 Task: Research Airbnb options in Gevgelija, Macedonia from 8th November, 2023 to 19th November, 2023 for 1 adult. Place can be shared room with 1  bedroom having 1 bed and 1 bathroom. Property type can be hotel. Amenities needed are: washing machine. Look for 4 properties as per requirement.
Action: Mouse moved to (486, 72)
Screenshot: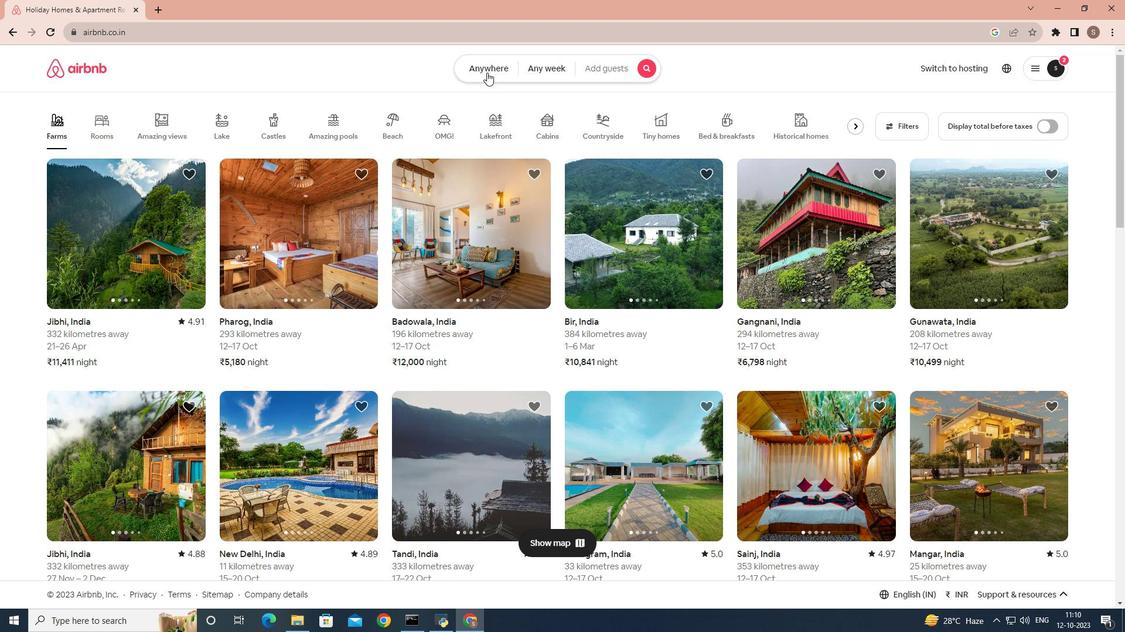 
Action: Mouse pressed left at (486, 72)
Screenshot: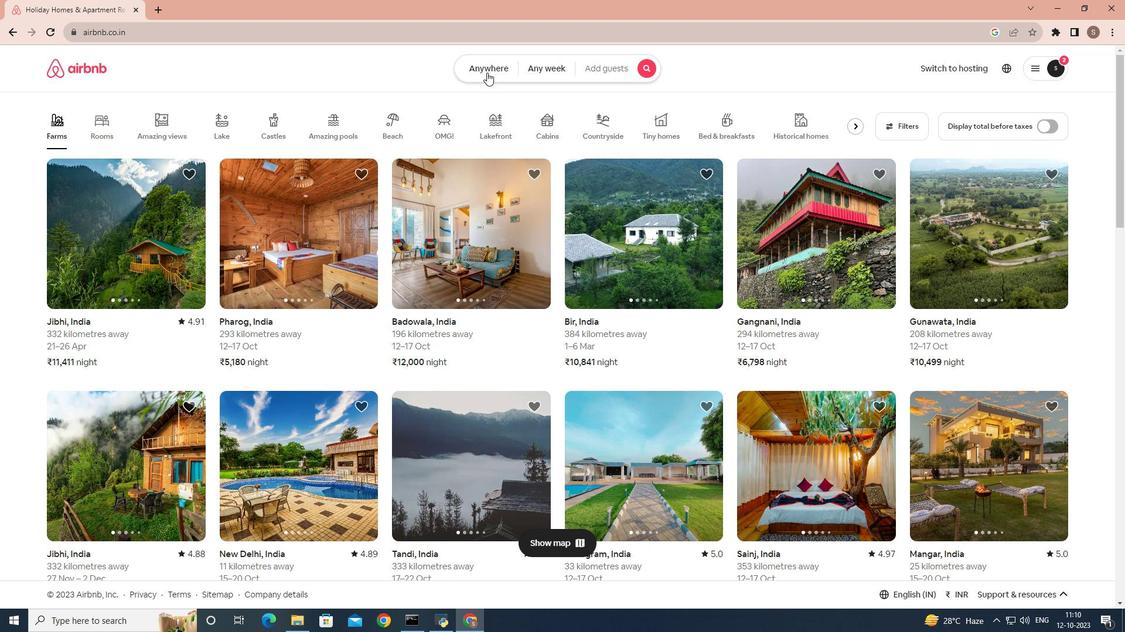
Action: Mouse moved to (370, 109)
Screenshot: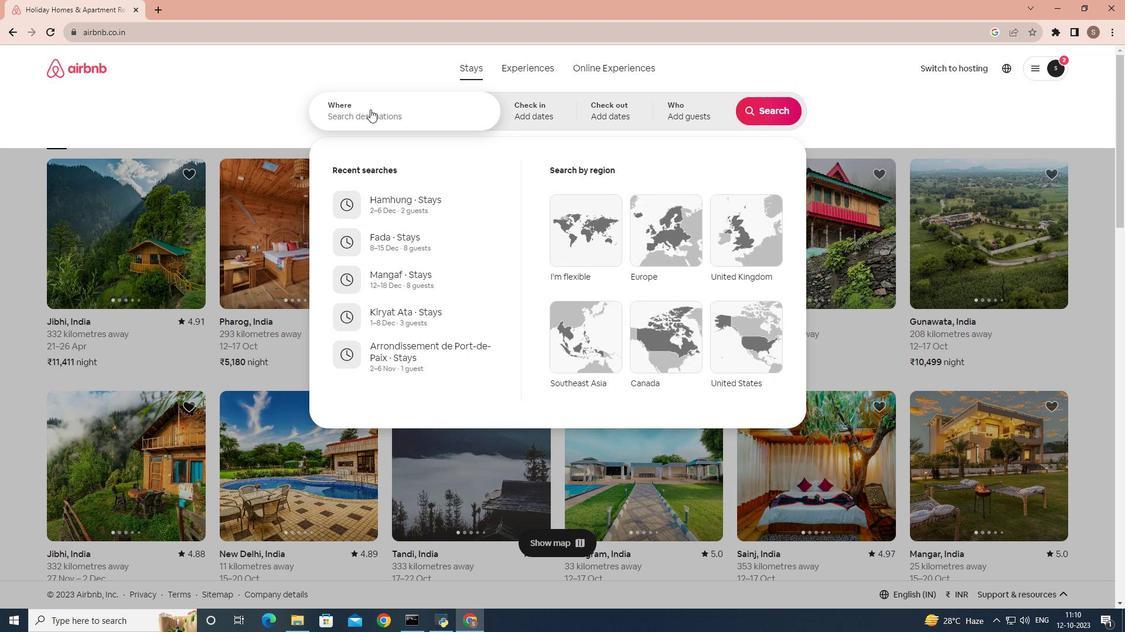 
Action: Mouse pressed left at (370, 109)
Screenshot: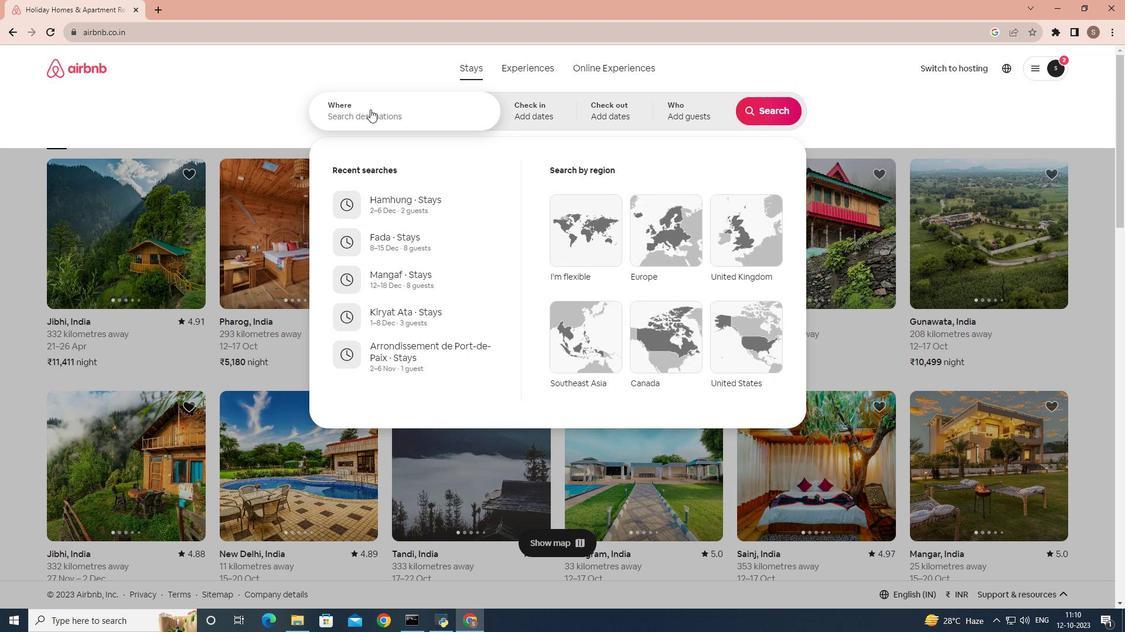 
Action: Mouse moved to (368, 110)
Screenshot: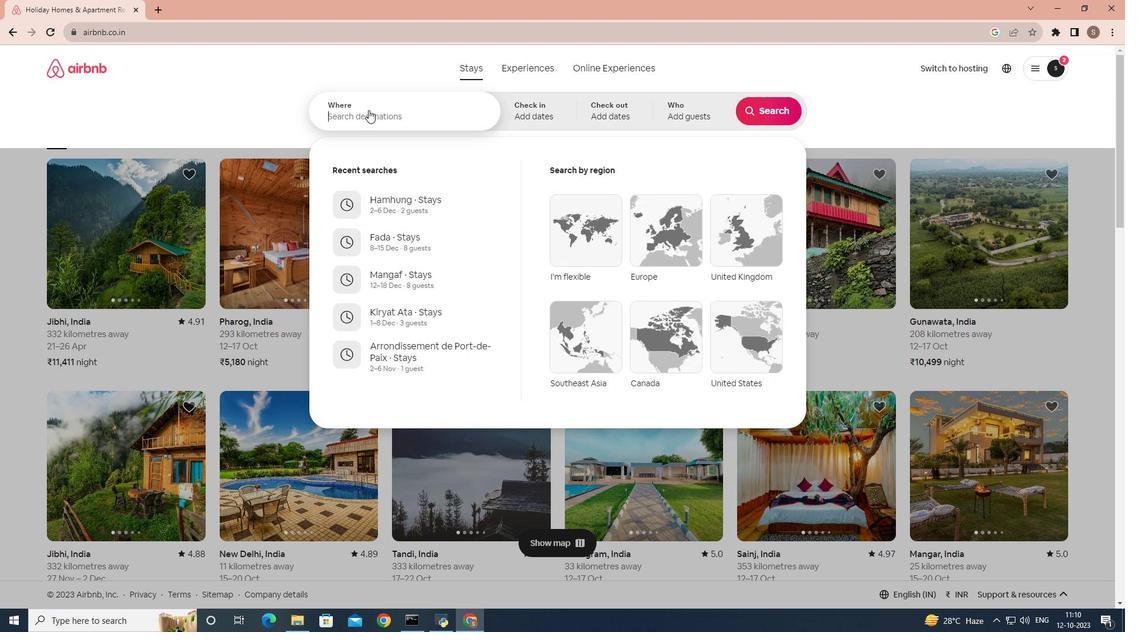 
Action: Key pressed gevgilija
Screenshot: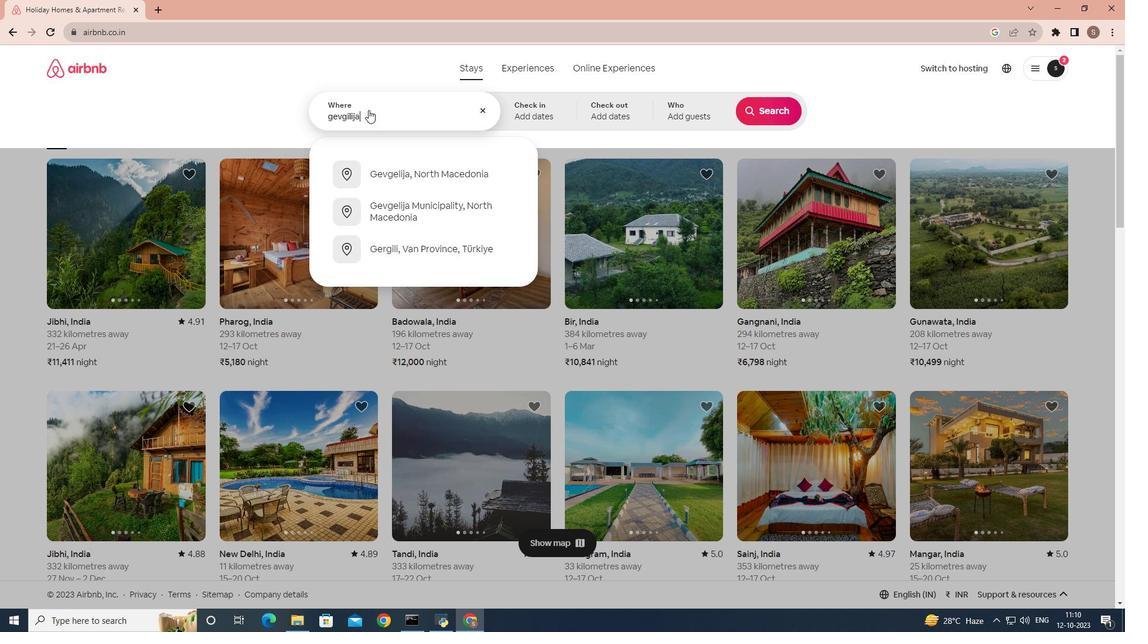 
Action: Mouse moved to (408, 176)
Screenshot: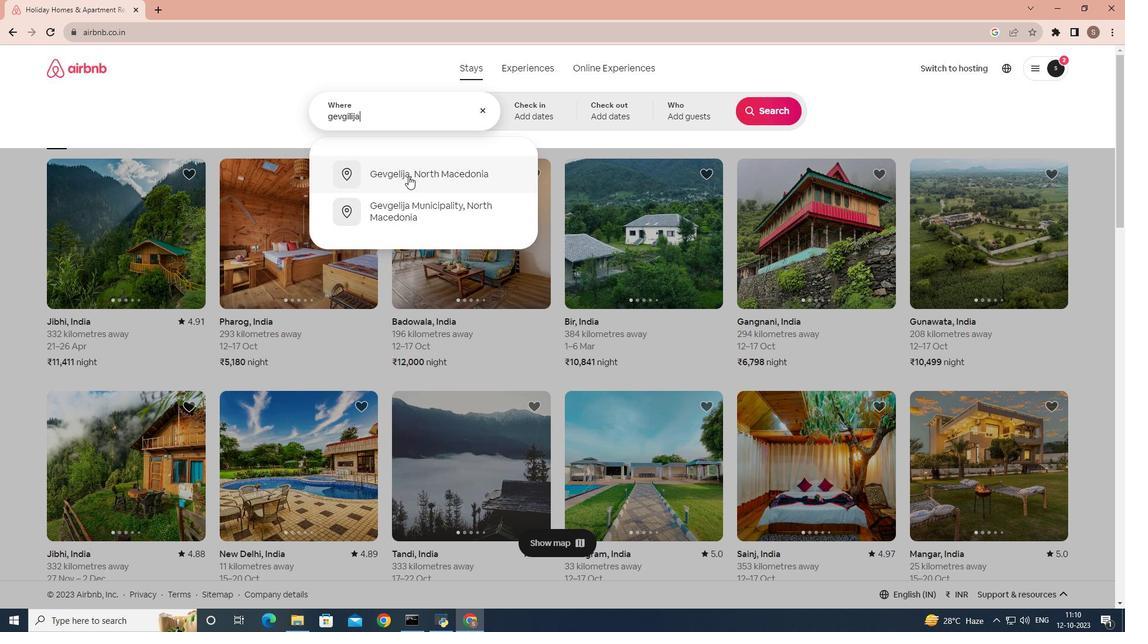 
Action: Mouse pressed left at (408, 176)
Screenshot: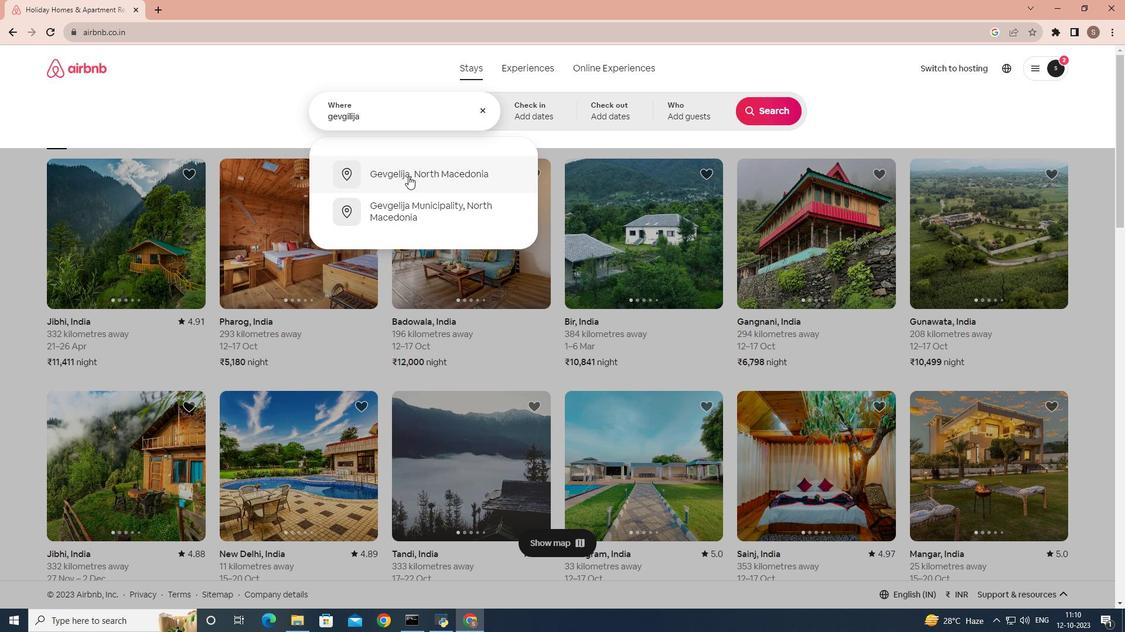 
Action: Mouse moved to (673, 286)
Screenshot: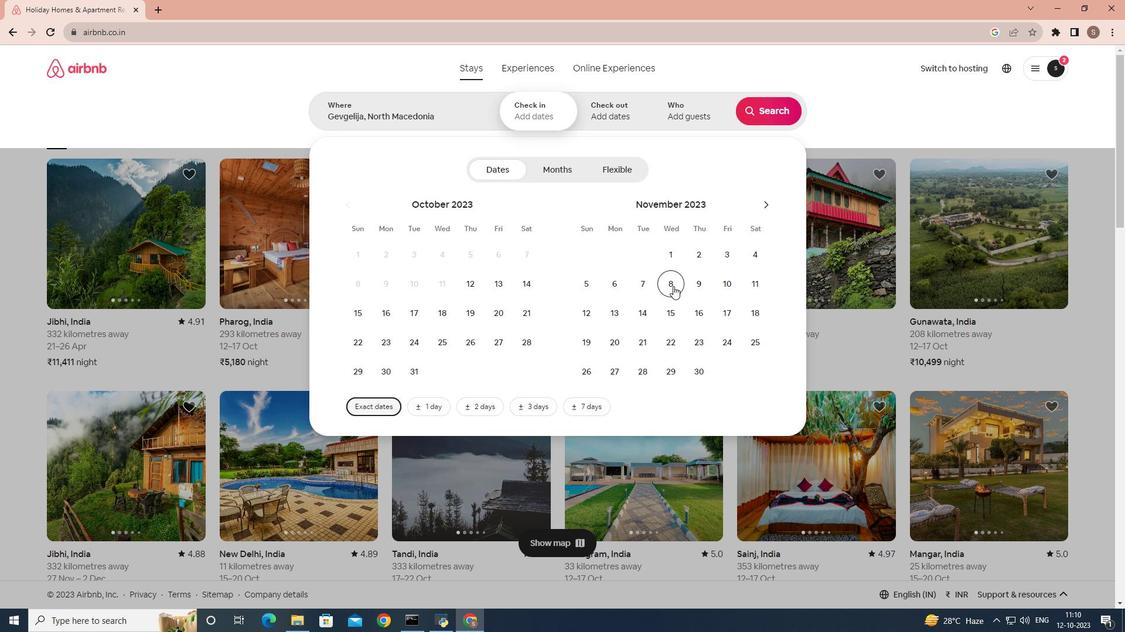 
Action: Mouse pressed left at (673, 286)
Screenshot: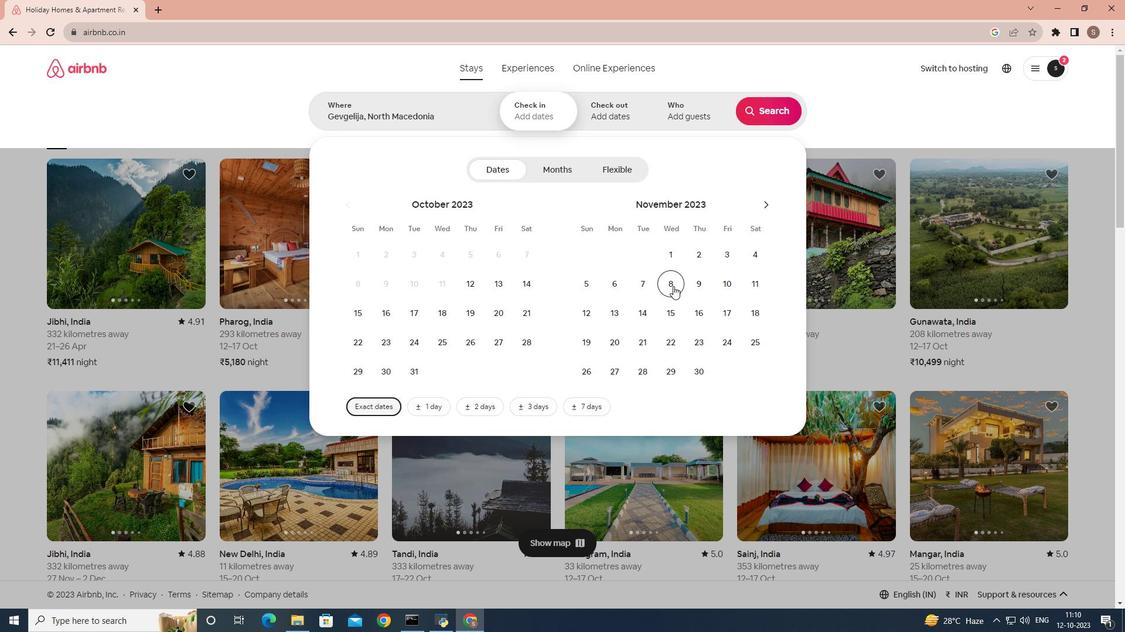 
Action: Mouse moved to (595, 345)
Screenshot: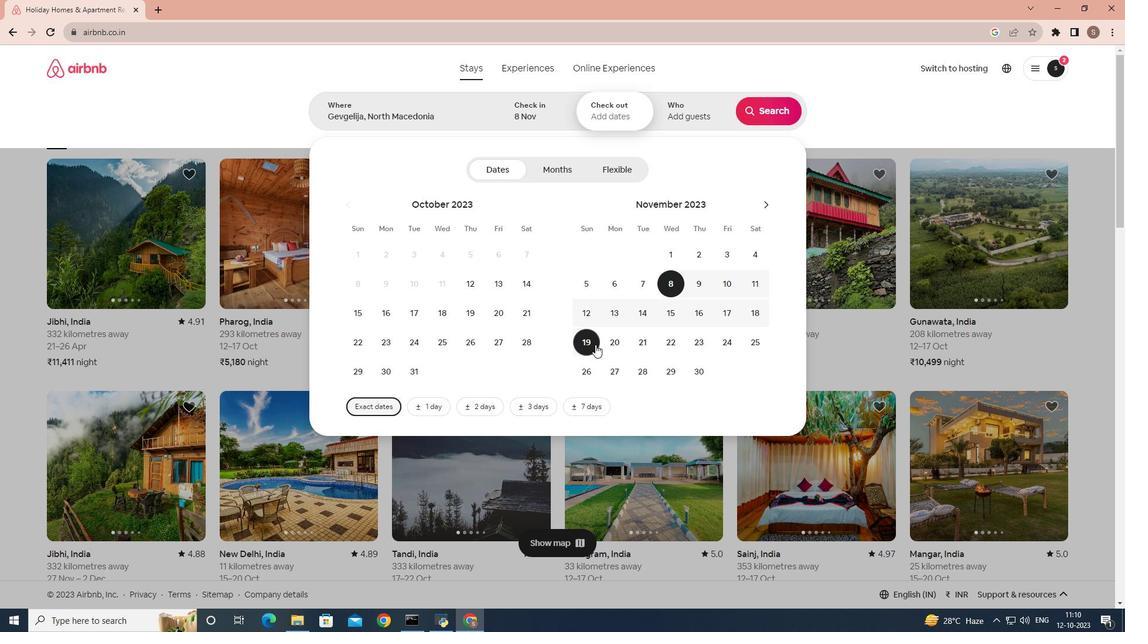 
Action: Mouse pressed left at (595, 345)
Screenshot: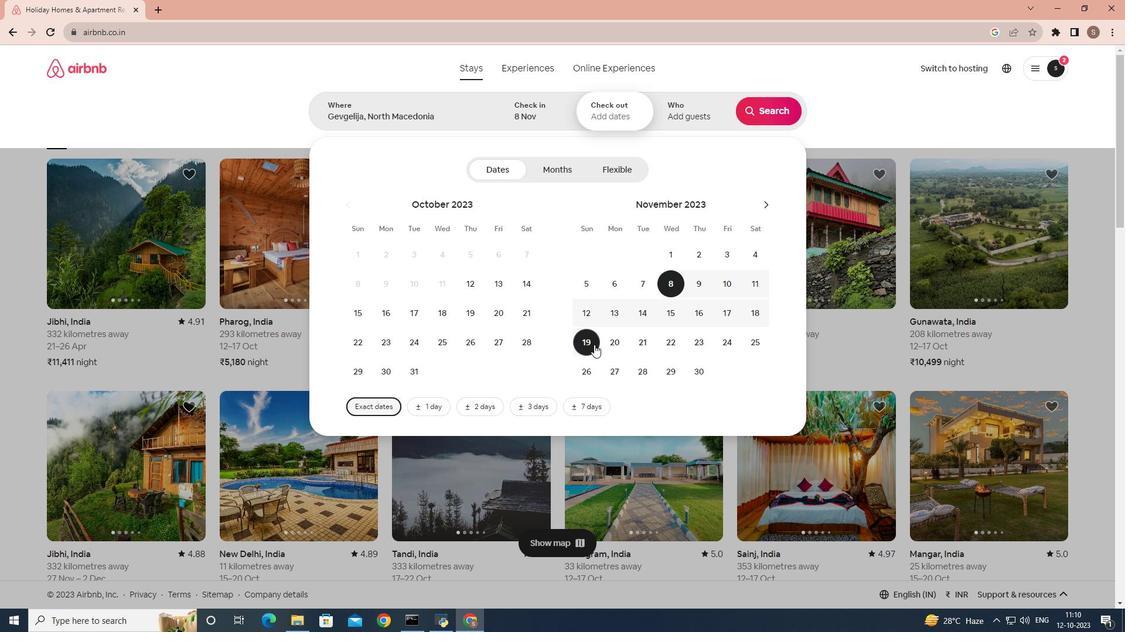 
Action: Mouse moved to (697, 113)
Screenshot: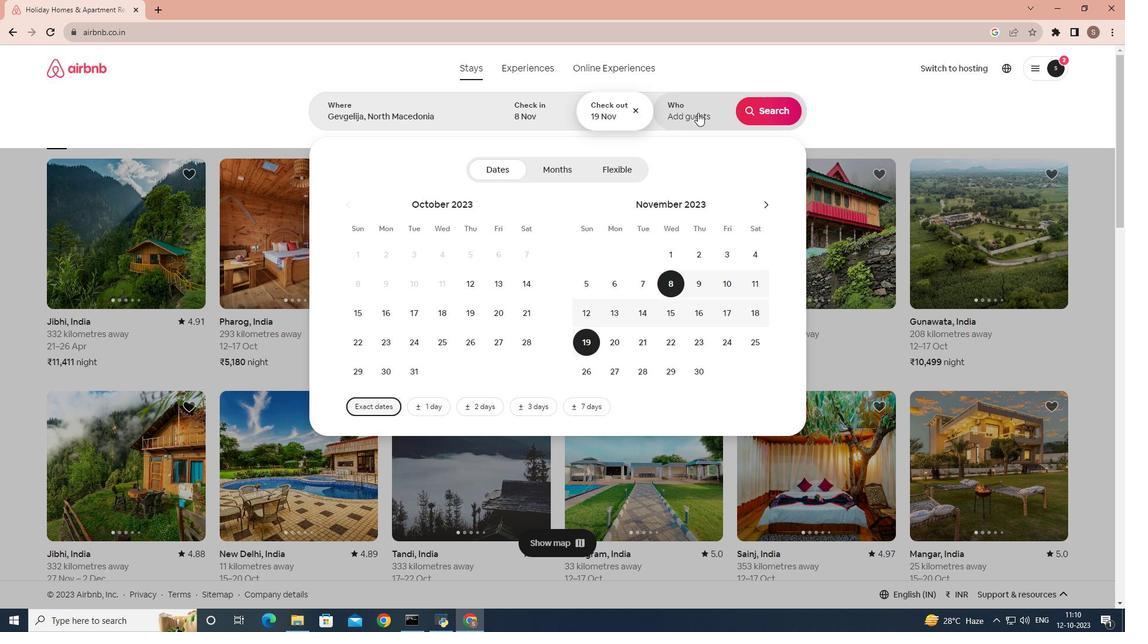 
Action: Mouse pressed left at (697, 113)
Screenshot: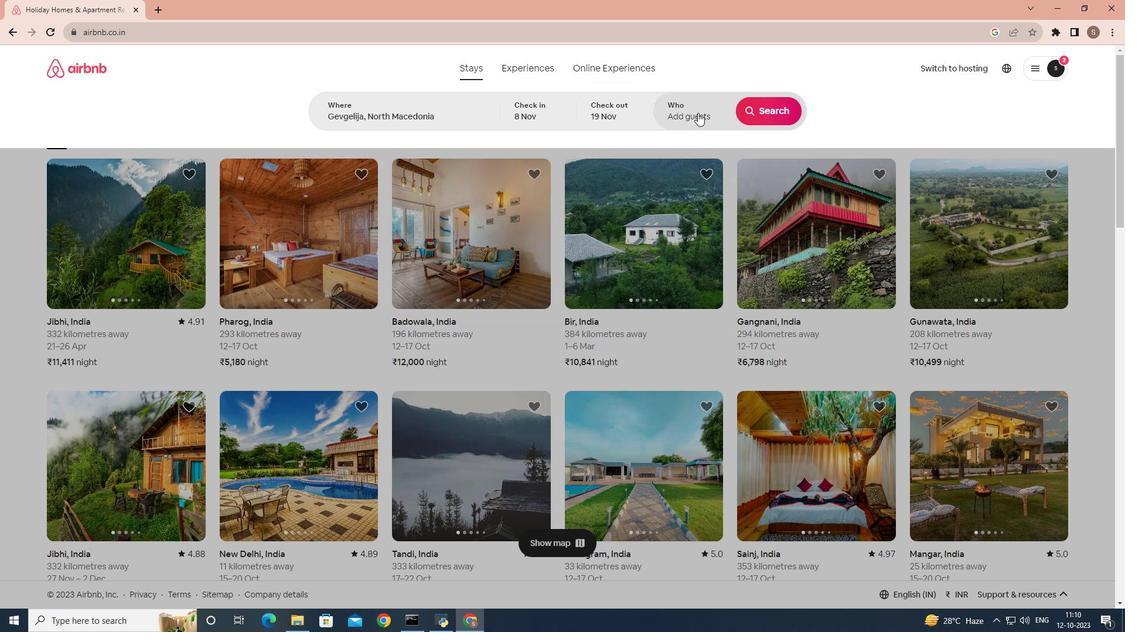 
Action: Mouse moved to (770, 179)
Screenshot: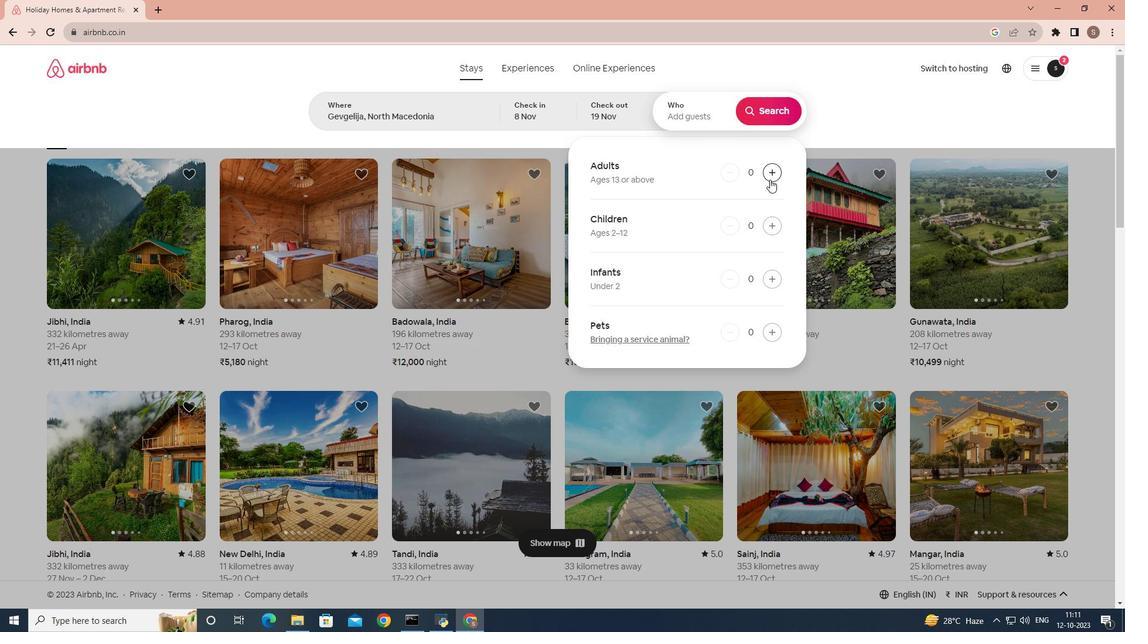 
Action: Mouse pressed left at (770, 179)
Screenshot: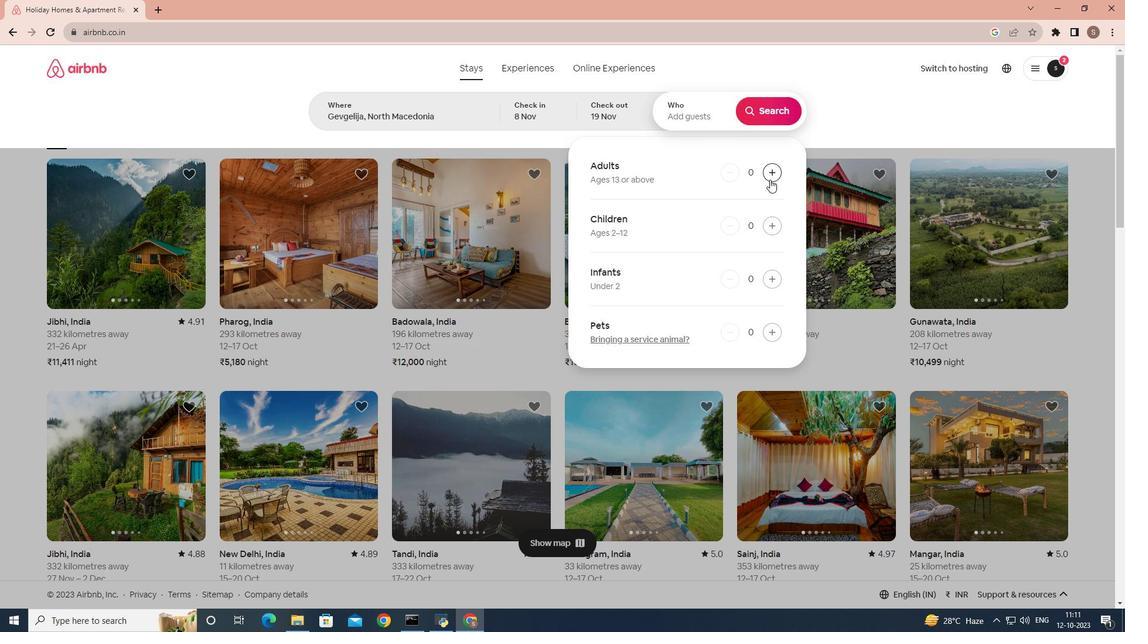
Action: Mouse moved to (774, 100)
Screenshot: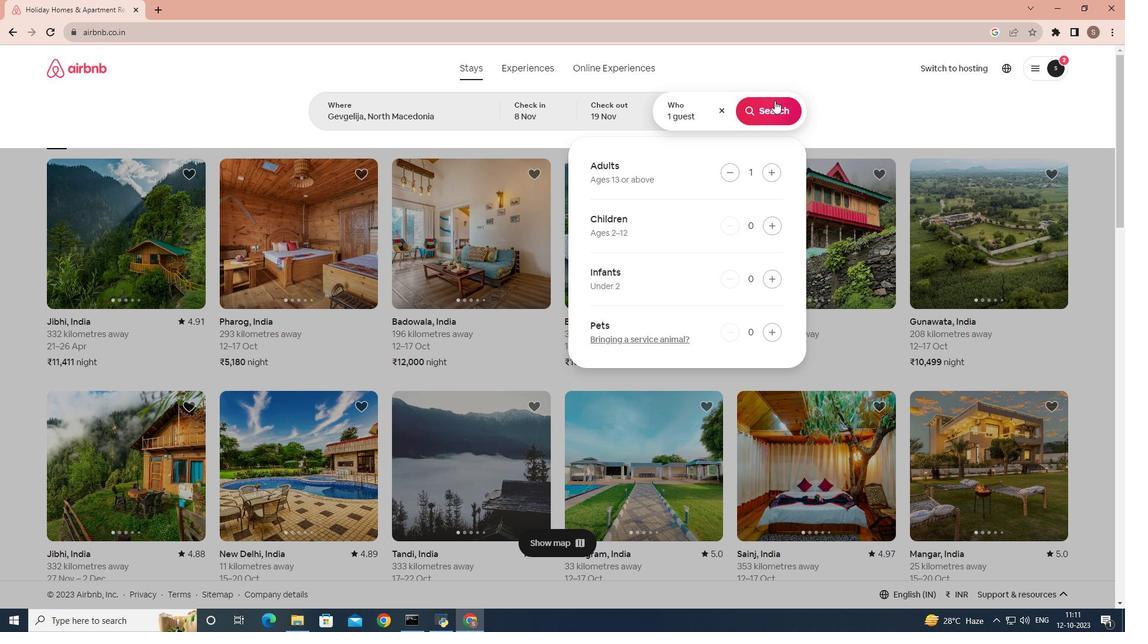 
Action: Mouse pressed left at (774, 100)
Screenshot: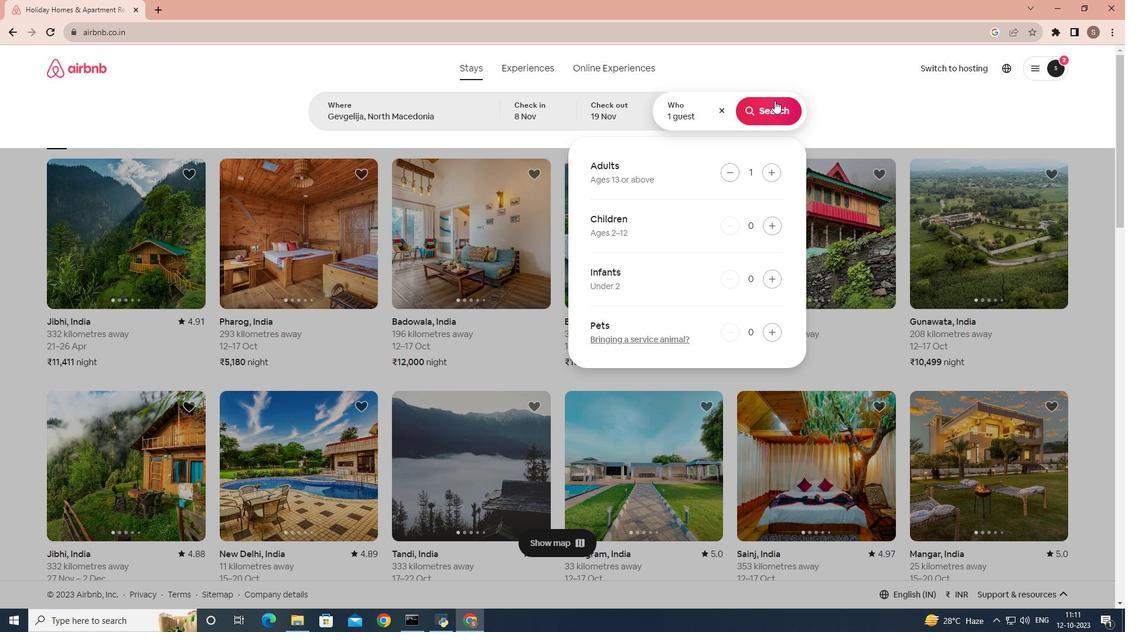 
Action: Mouse moved to (938, 116)
Screenshot: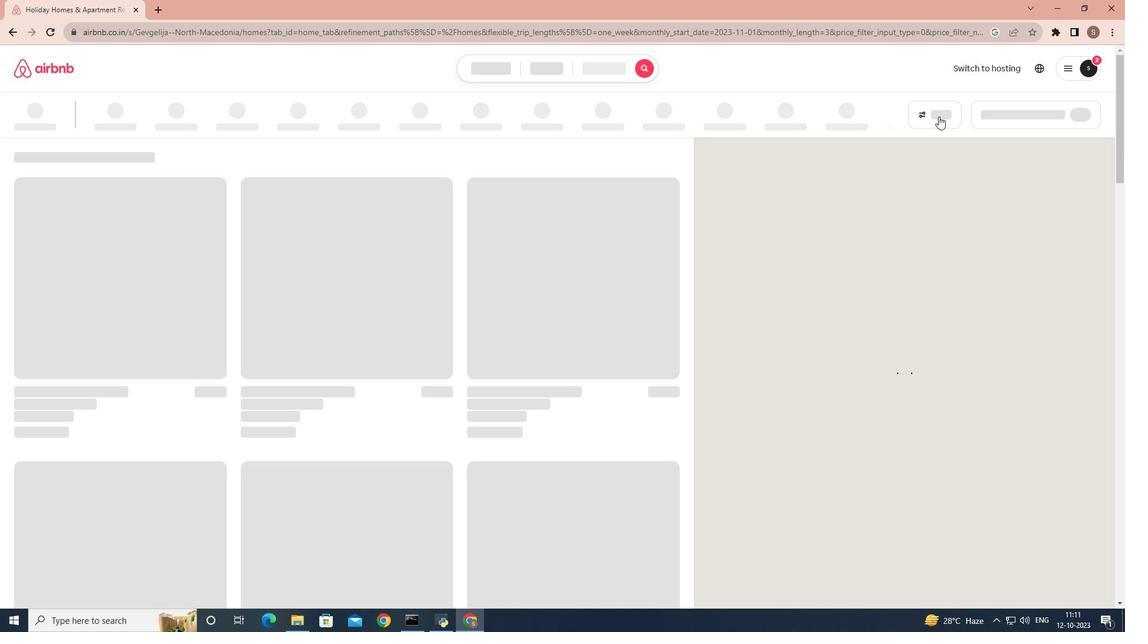 
Action: Mouse pressed left at (938, 116)
Screenshot: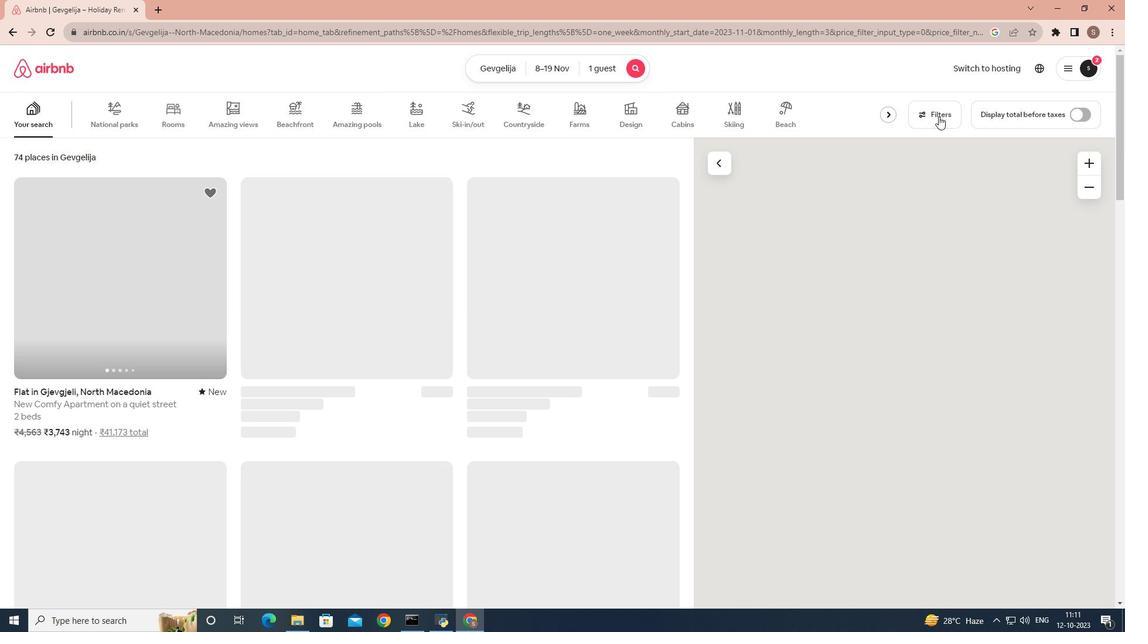 
Action: Mouse moved to (509, 339)
Screenshot: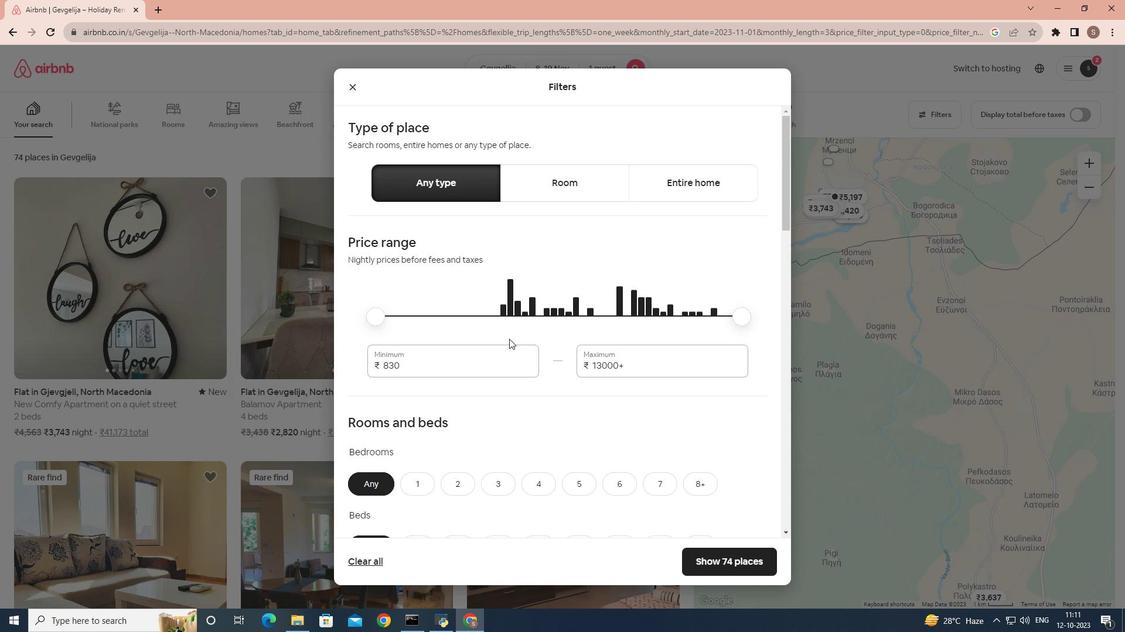 
Action: Mouse scrolled (509, 338) with delta (0, 0)
Screenshot: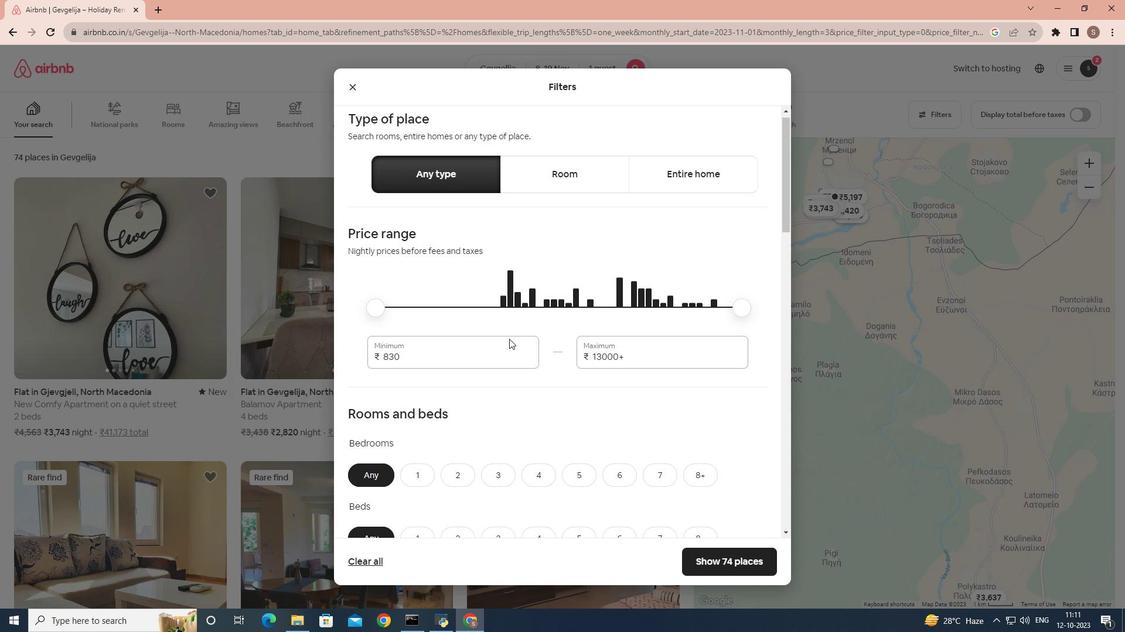
Action: Mouse scrolled (509, 338) with delta (0, 0)
Screenshot: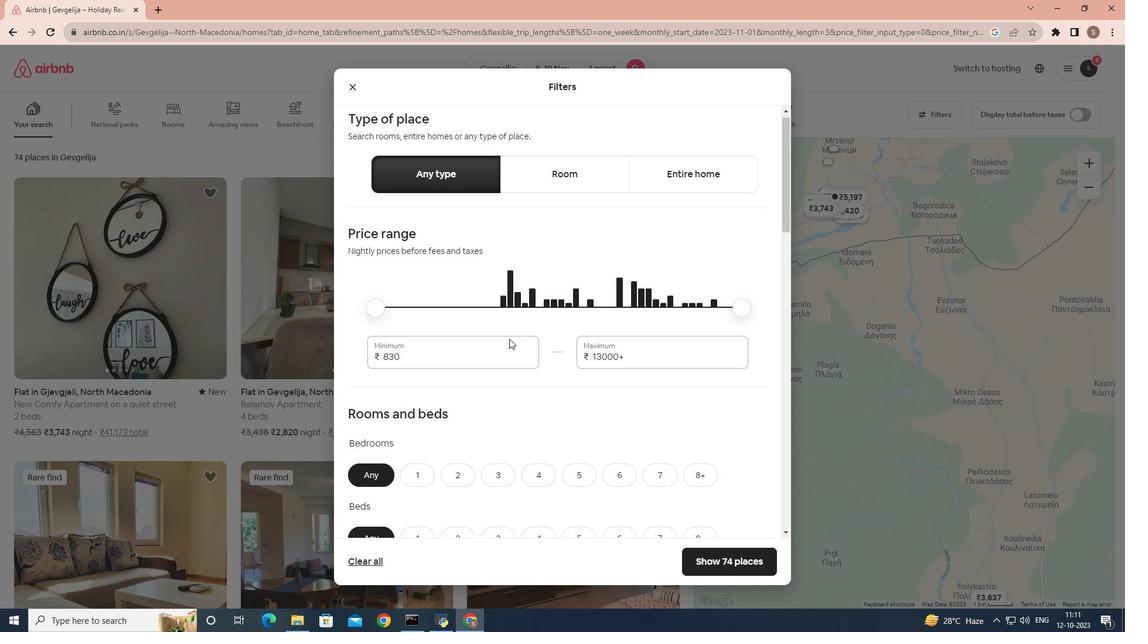 
Action: Mouse scrolled (509, 338) with delta (0, 0)
Screenshot: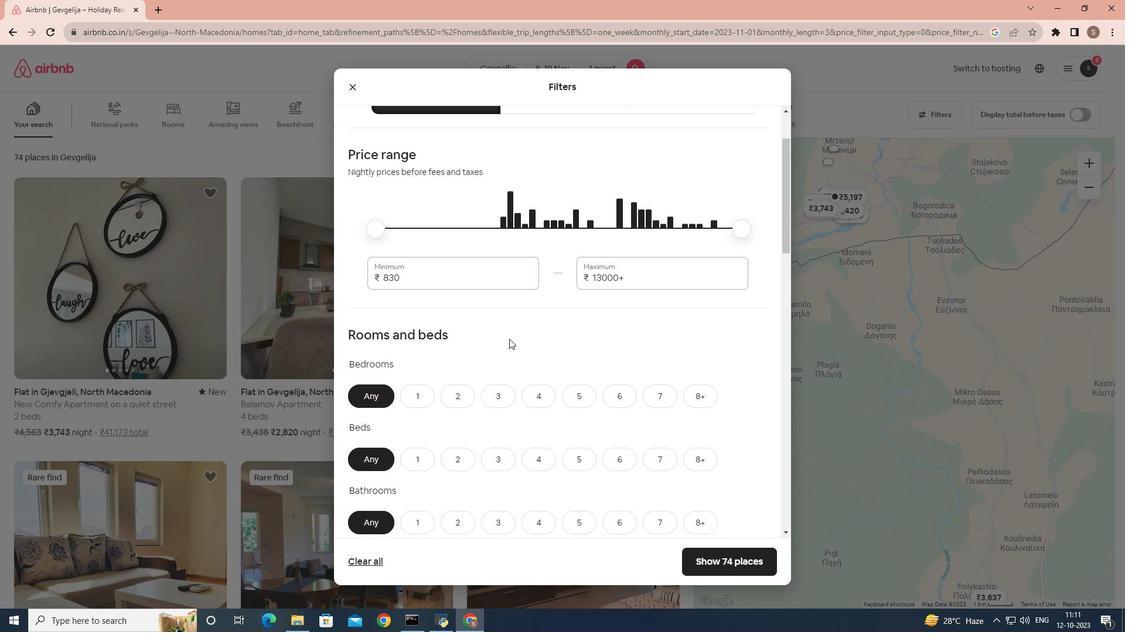 
Action: Mouse scrolled (509, 338) with delta (0, 0)
Screenshot: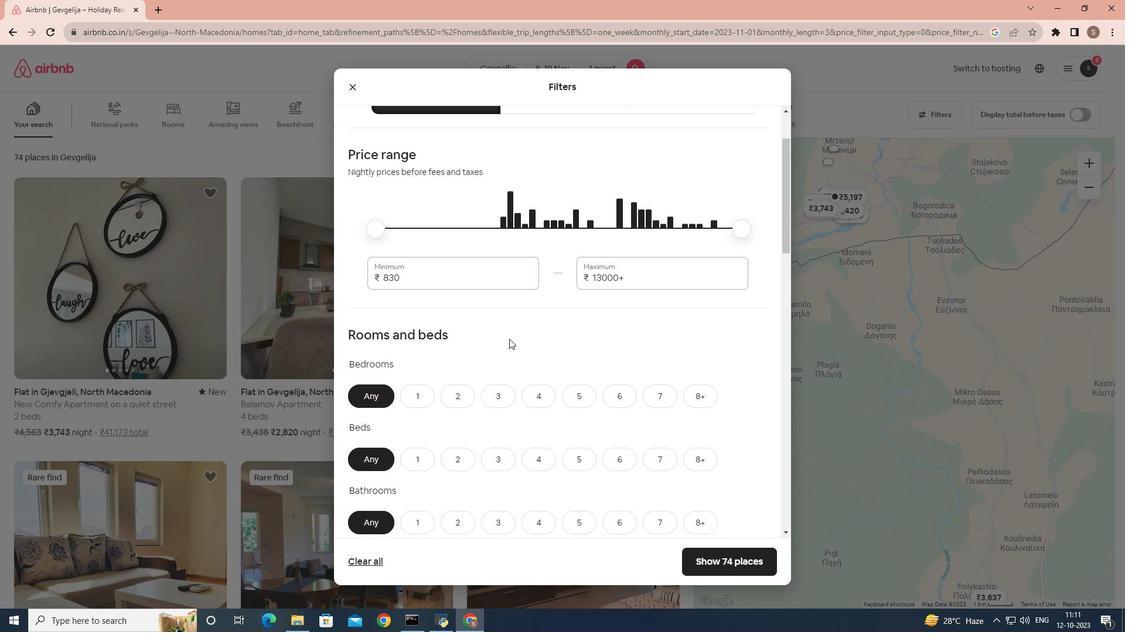 
Action: Mouse scrolled (509, 338) with delta (0, 0)
Screenshot: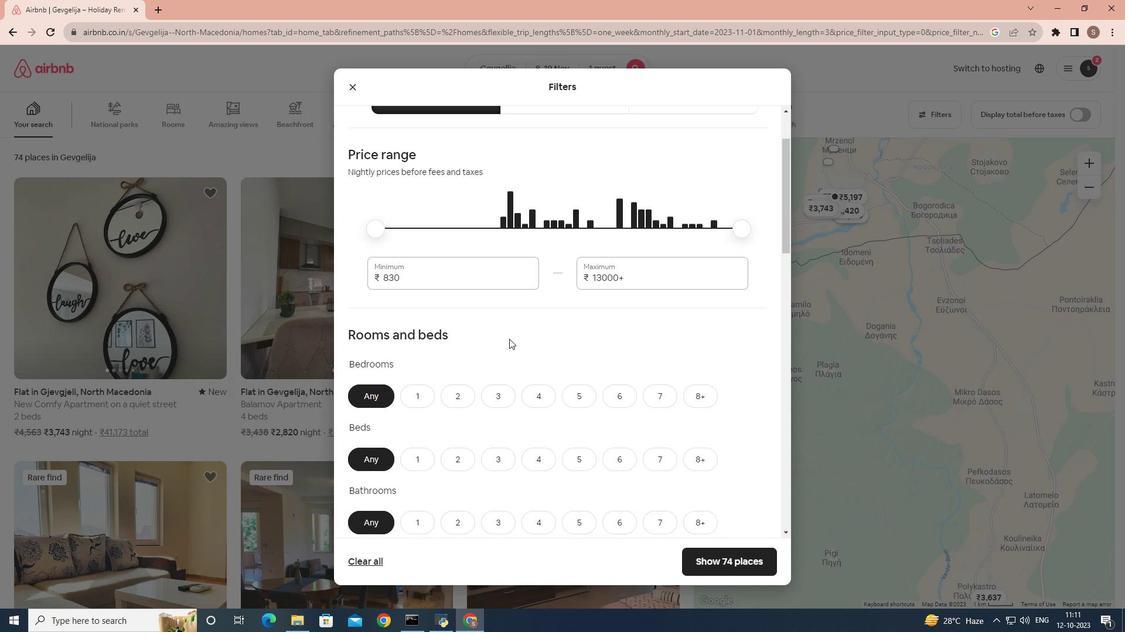 
Action: Mouse moved to (432, 201)
Screenshot: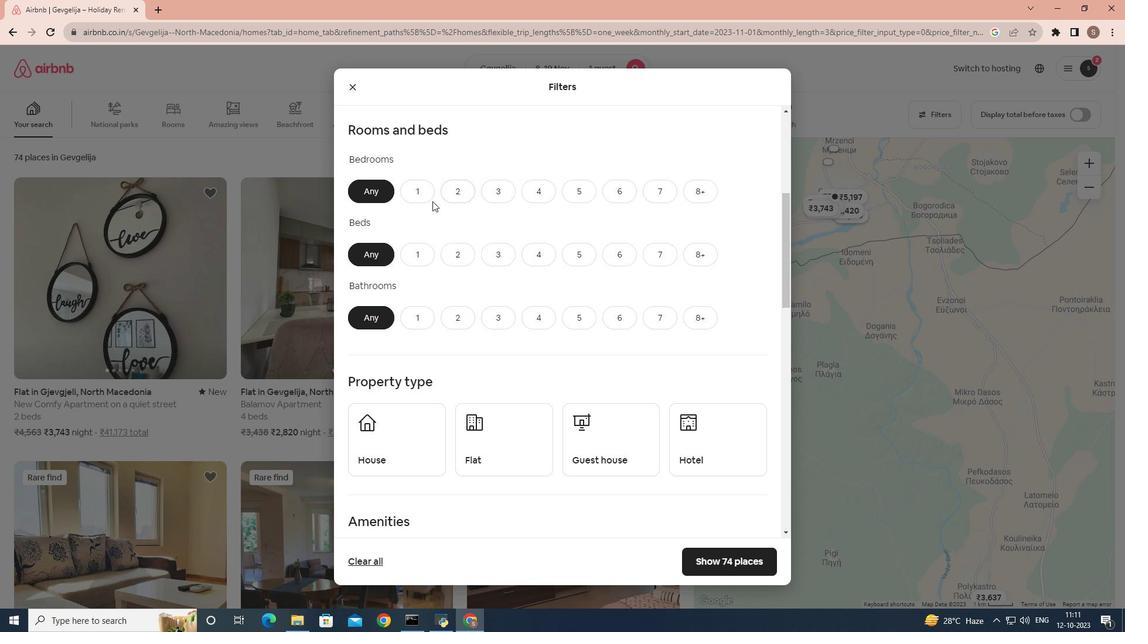 
Action: Mouse pressed left at (432, 201)
Screenshot: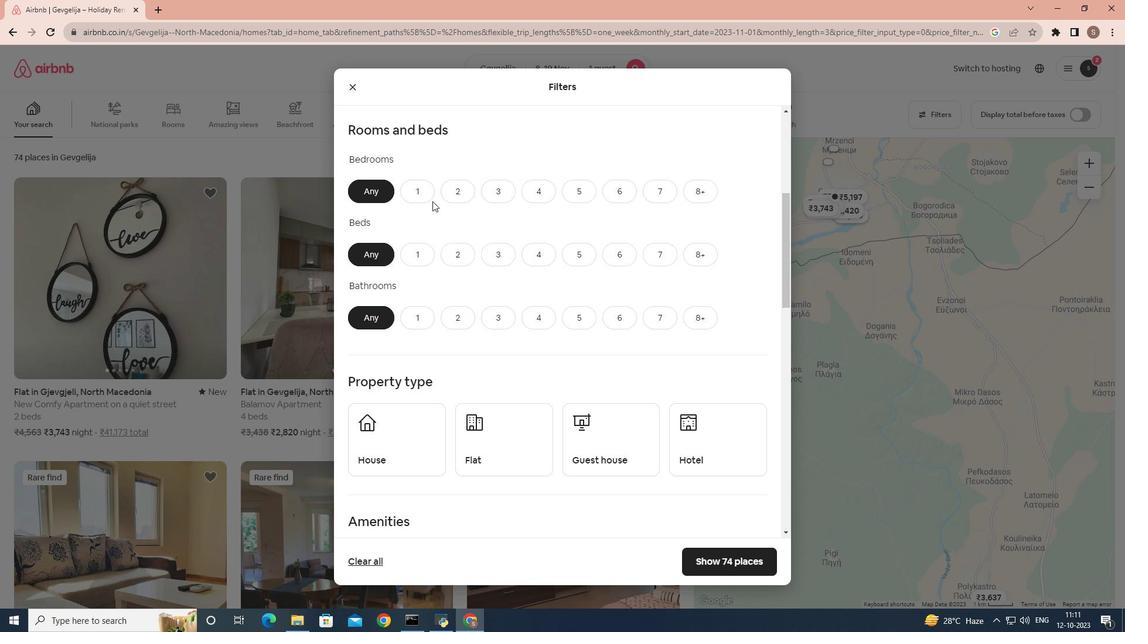 
Action: Mouse moved to (427, 197)
Screenshot: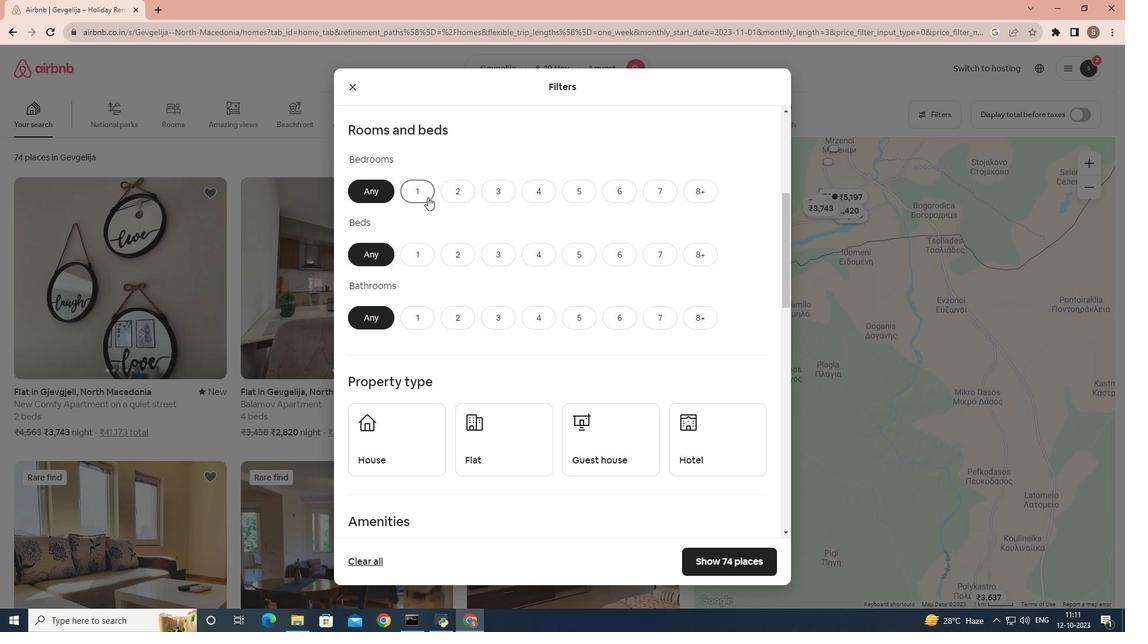 
Action: Mouse pressed left at (427, 197)
Screenshot: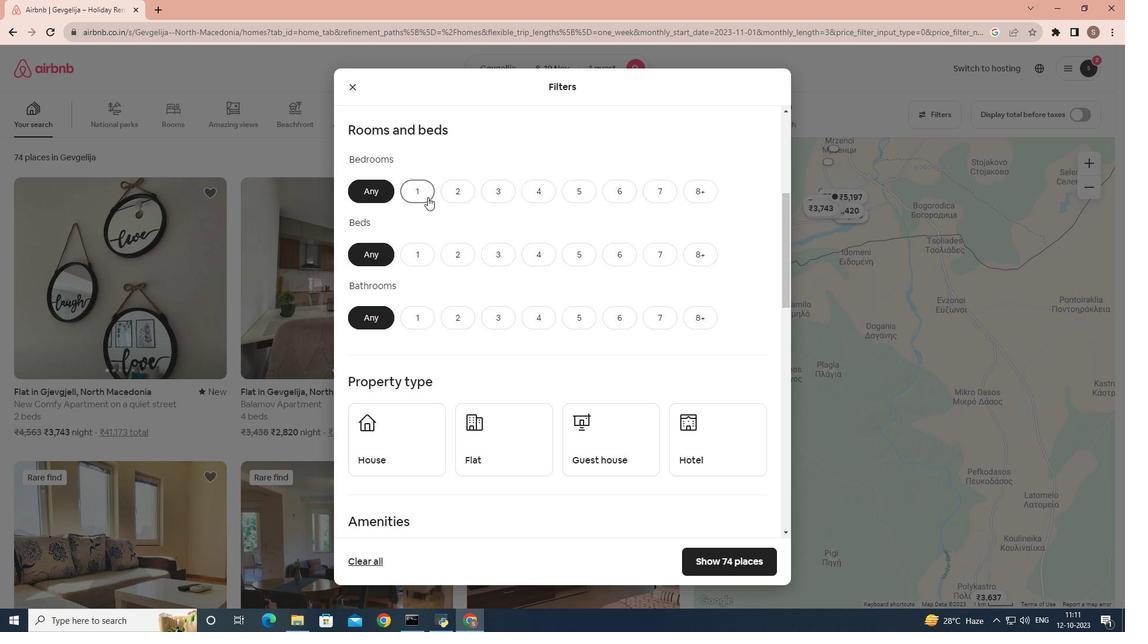 
Action: Mouse moved to (428, 264)
Screenshot: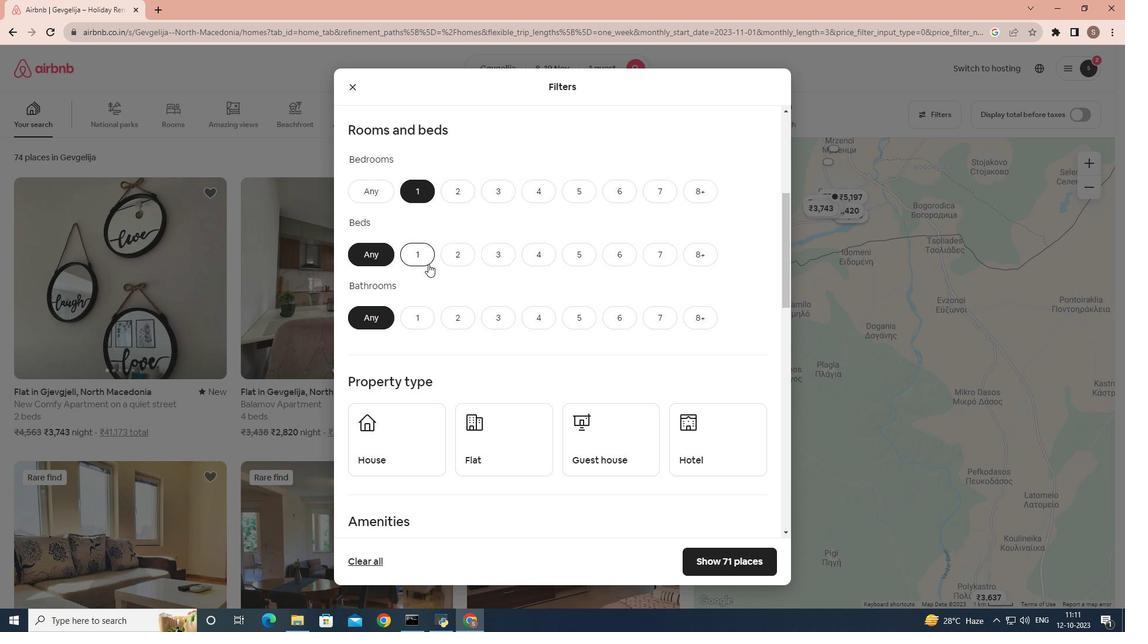 
Action: Mouse pressed left at (428, 264)
Screenshot: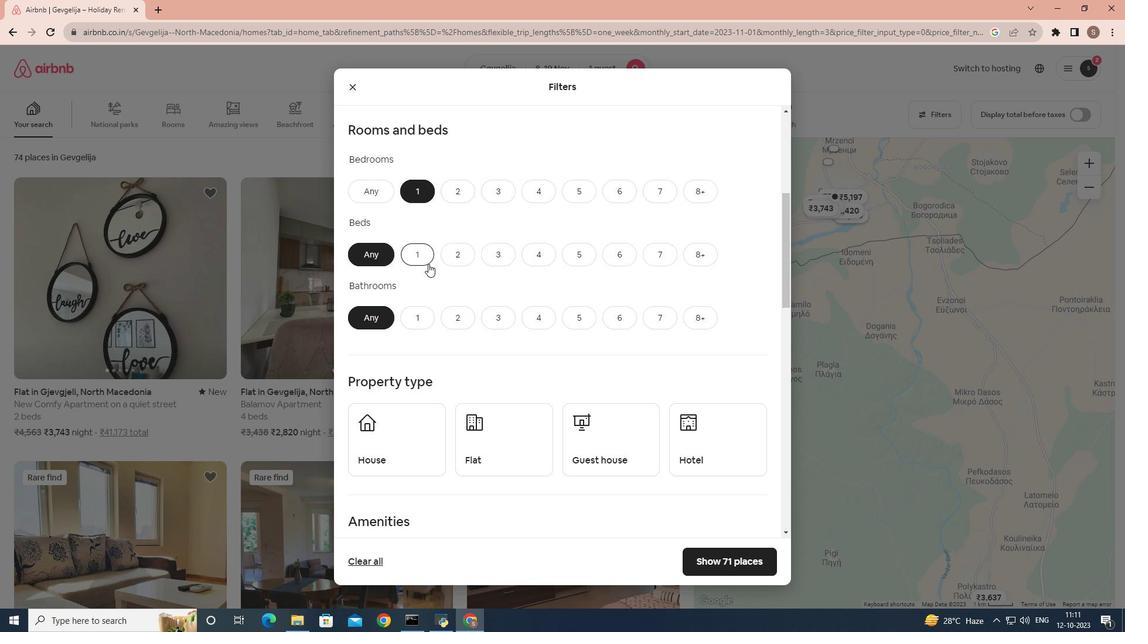 
Action: Mouse moved to (431, 260)
Screenshot: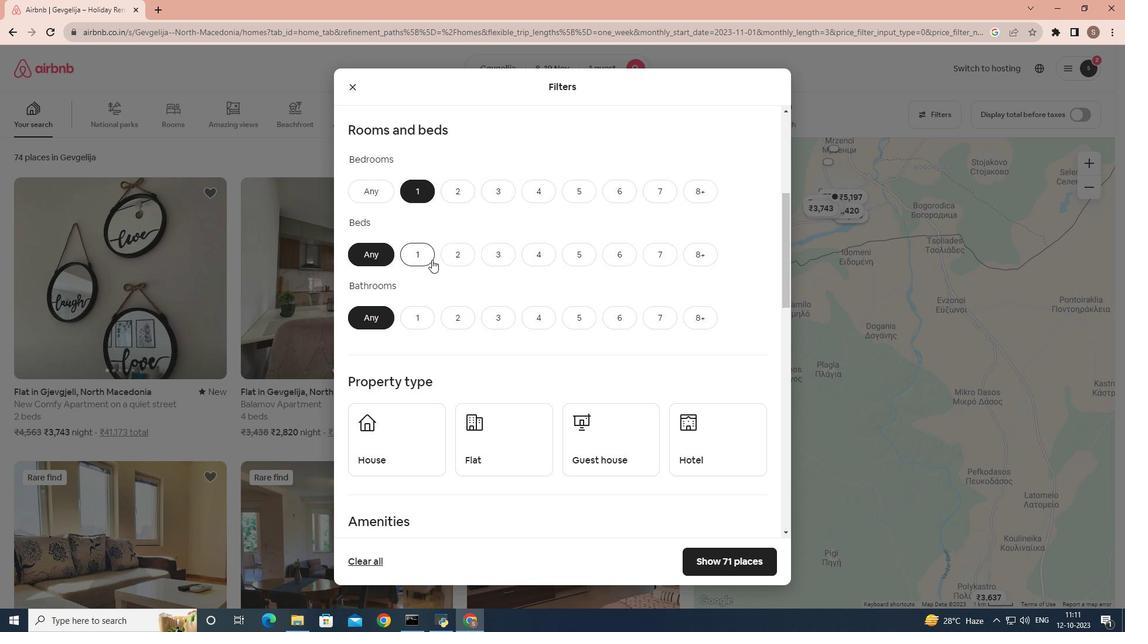 
Action: Mouse pressed left at (431, 260)
Screenshot: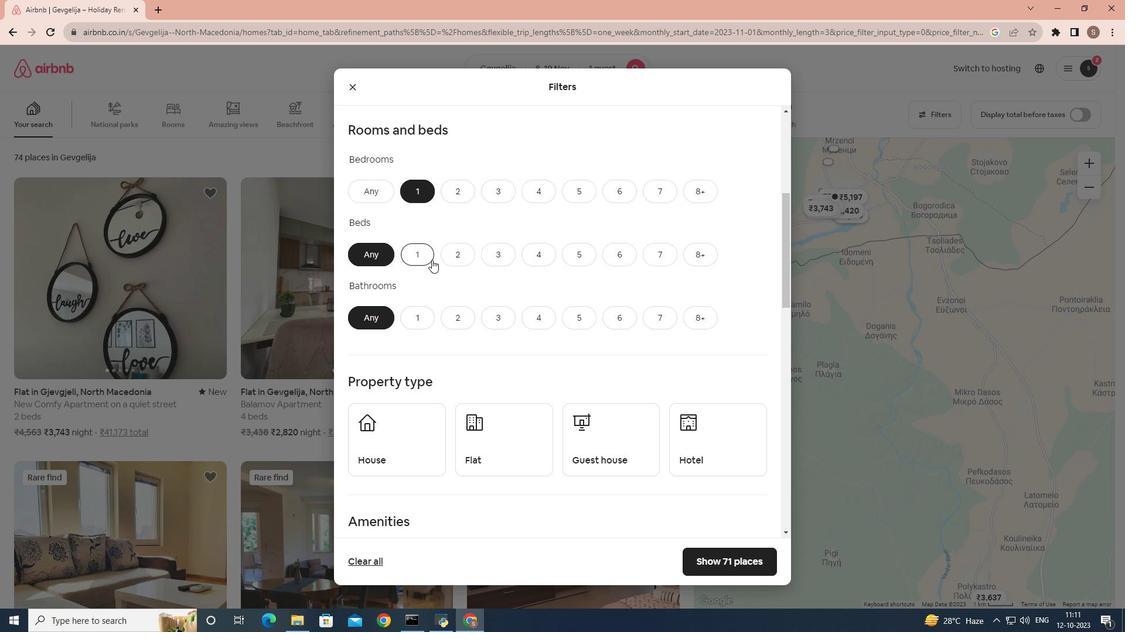 
Action: Mouse moved to (409, 314)
Screenshot: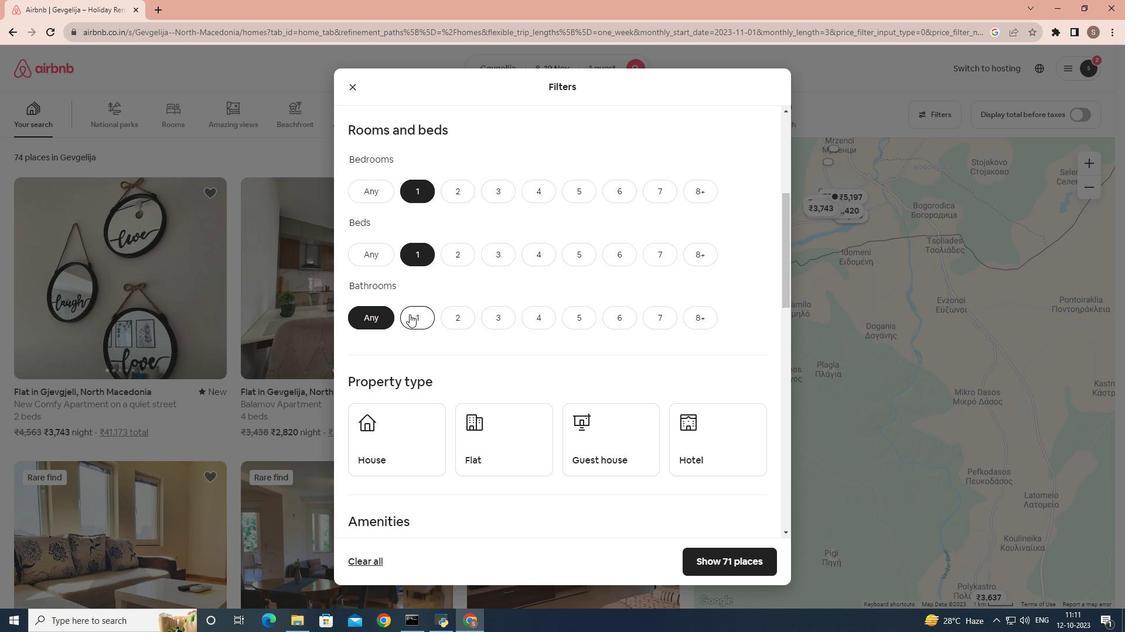 
Action: Mouse pressed left at (409, 314)
Screenshot: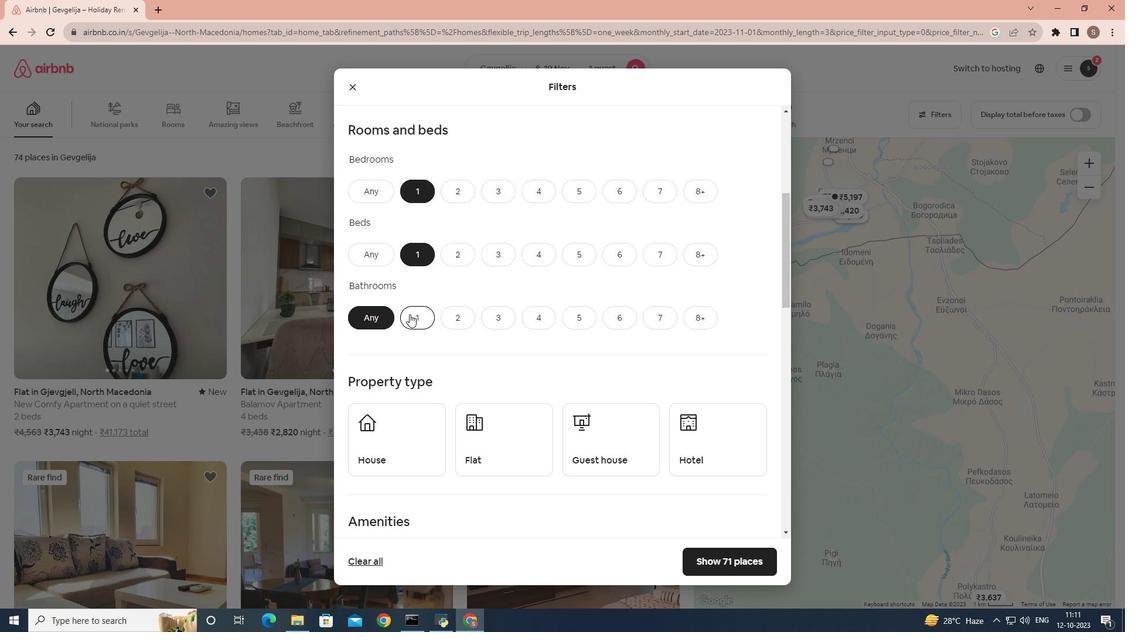 
Action: Mouse moved to (429, 295)
Screenshot: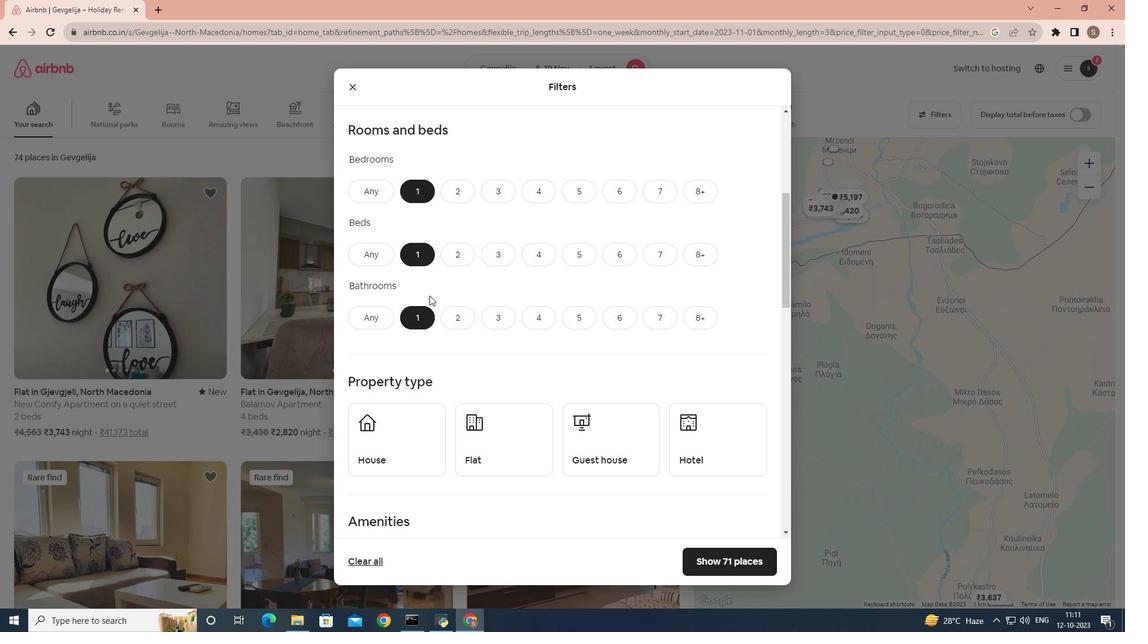 
Action: Mouse scrolled (429, 295) with delta (0, 0)
Screenshot: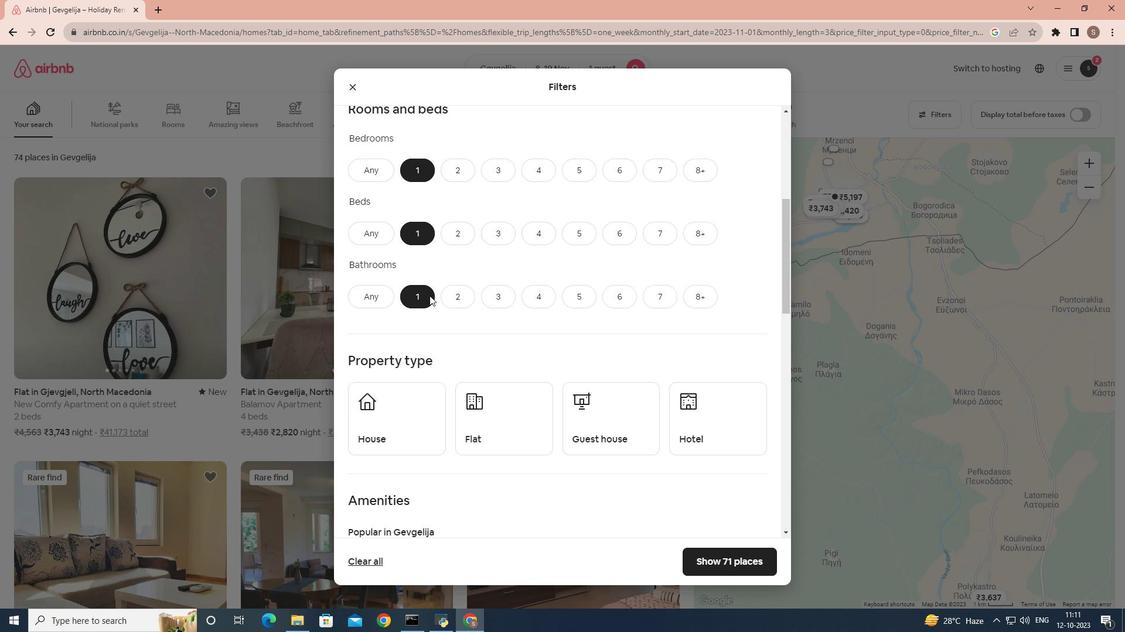 
Action: Mouse scrolled (429, 295) with delta (0, 0)
Screenshot: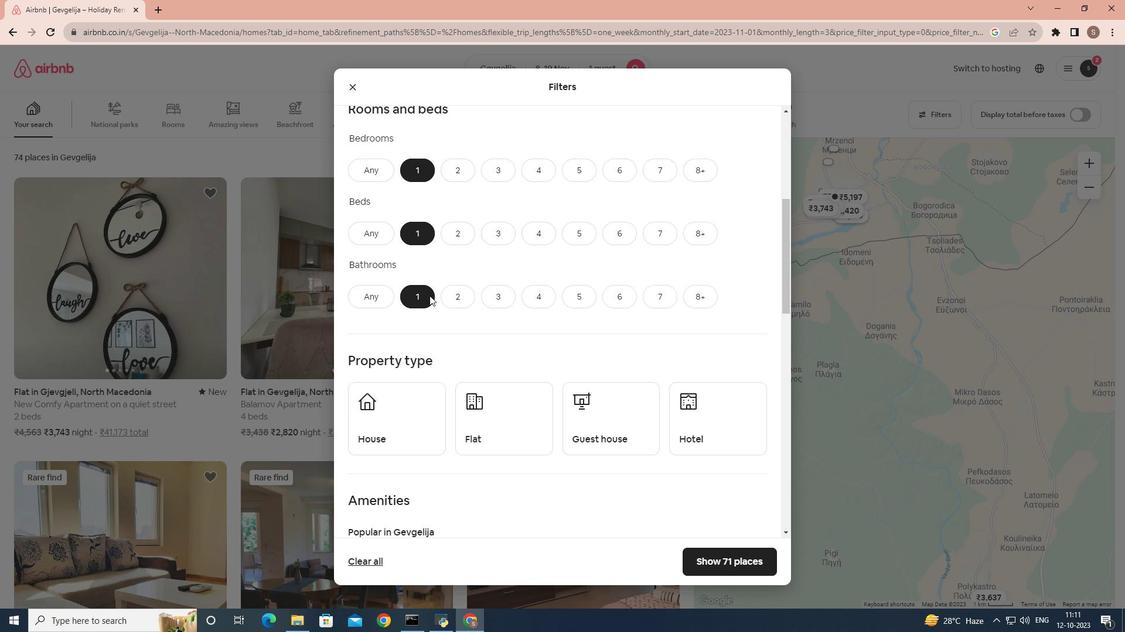 
Action: Mouse scrolled (429, 295) with delta (0, 0)
Screenshot: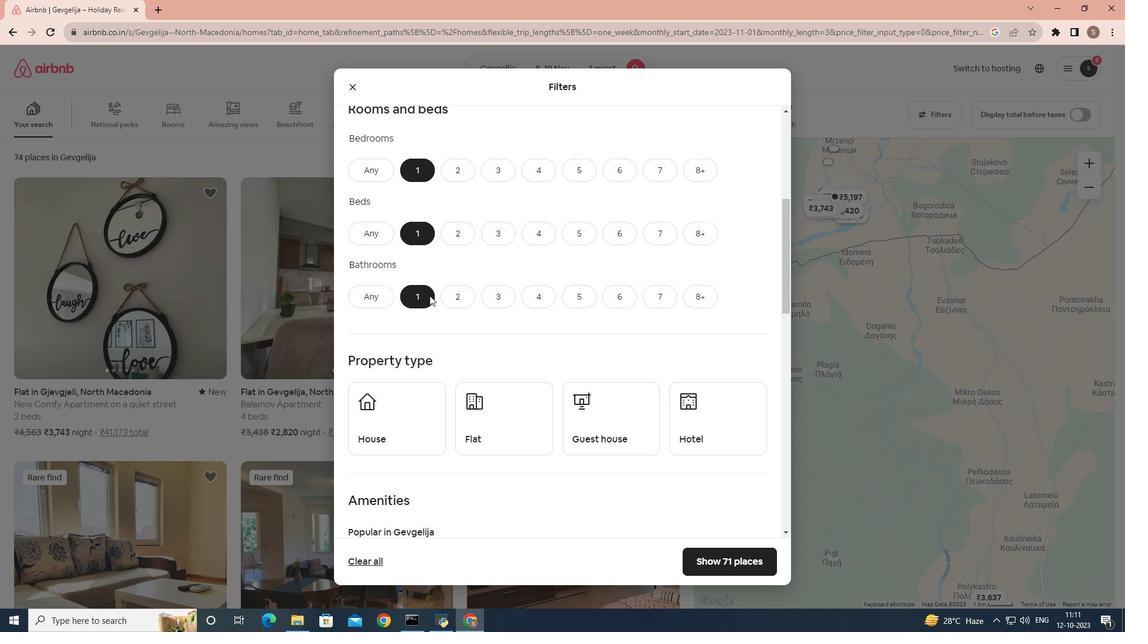 
Action: Mouse scrolled (429, 295) with delta (0, 0)
Screenshot: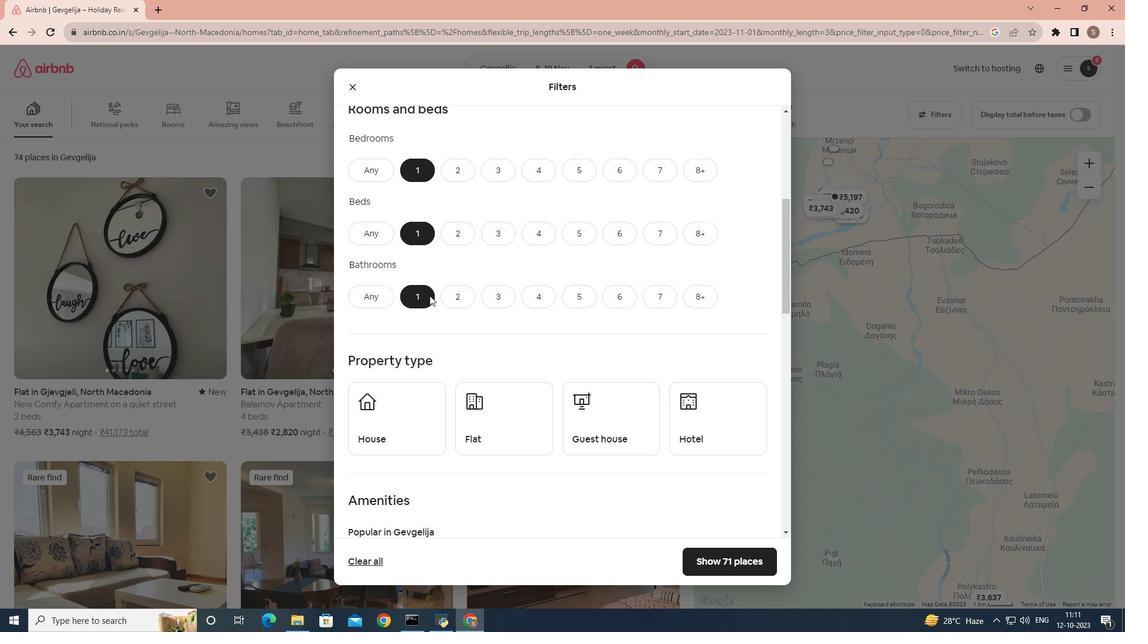 
Action: Mouse scrolled (429, 295) with delta (0, 0)
Screenshot: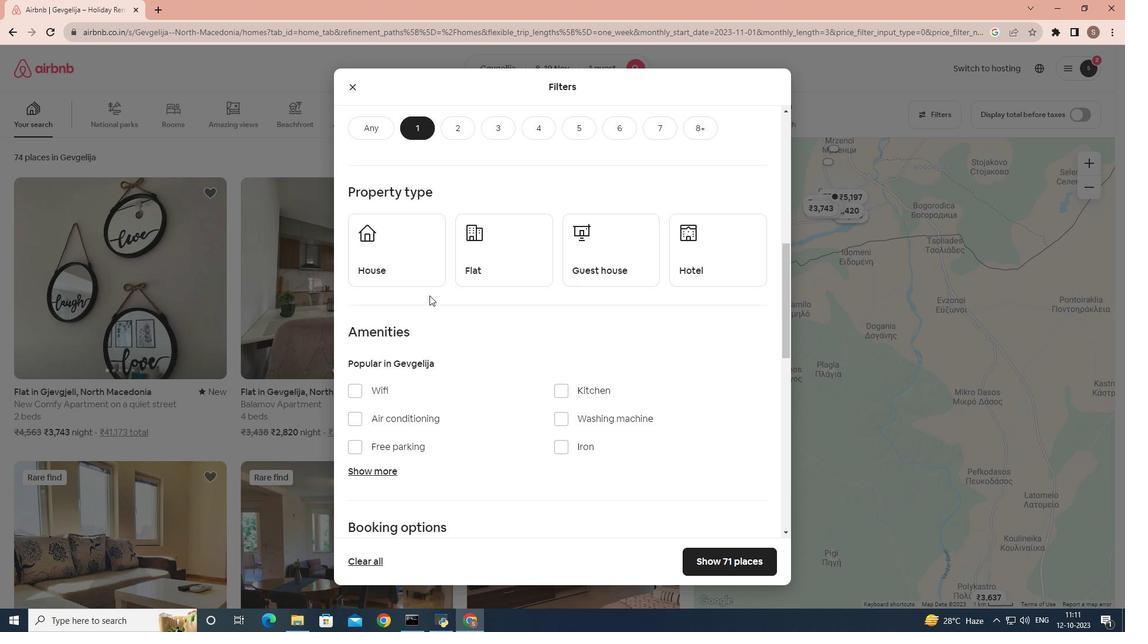 
Action: Mouse scrolled (429, 295) with delta (0, 0)
Screenshot: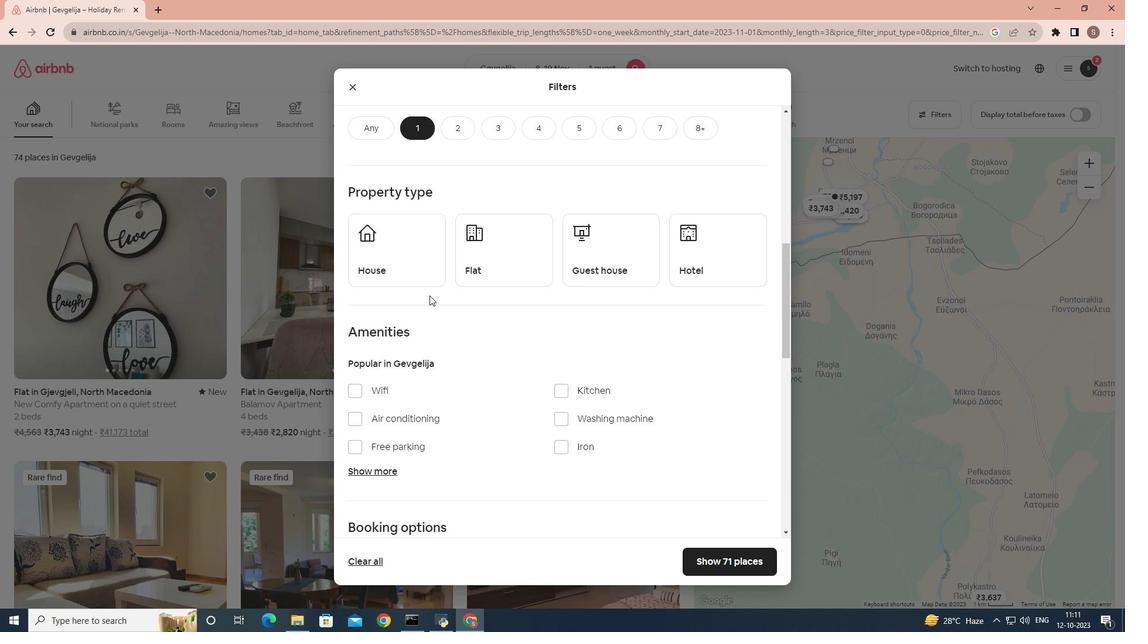 
Action: Mouse moved to (503, 253)
Screenshot: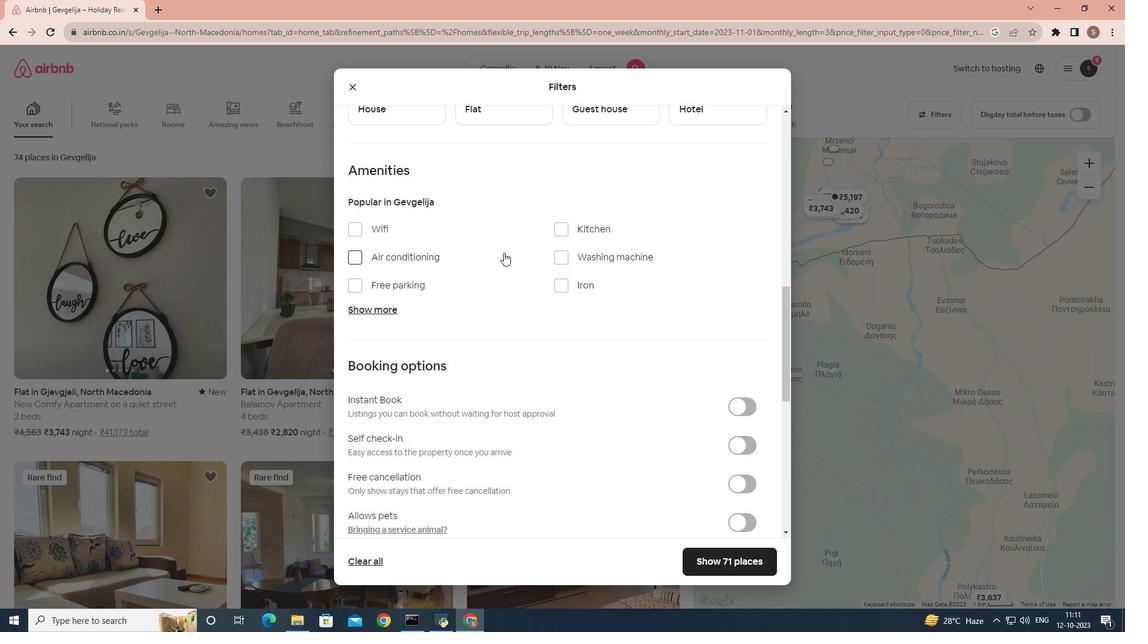 
Action: Mouse scrolled (503, 253) with delta (0, 0)
Screenshot: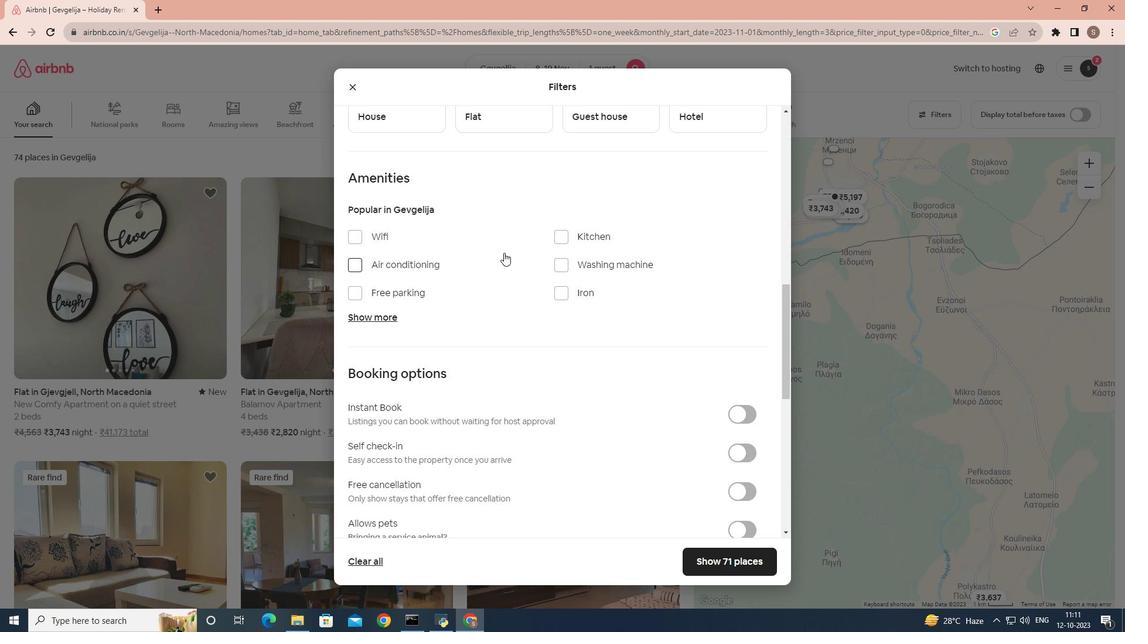 
Action: Mouse scrolled (503, 253) with delta (0, 0)
Screenshot: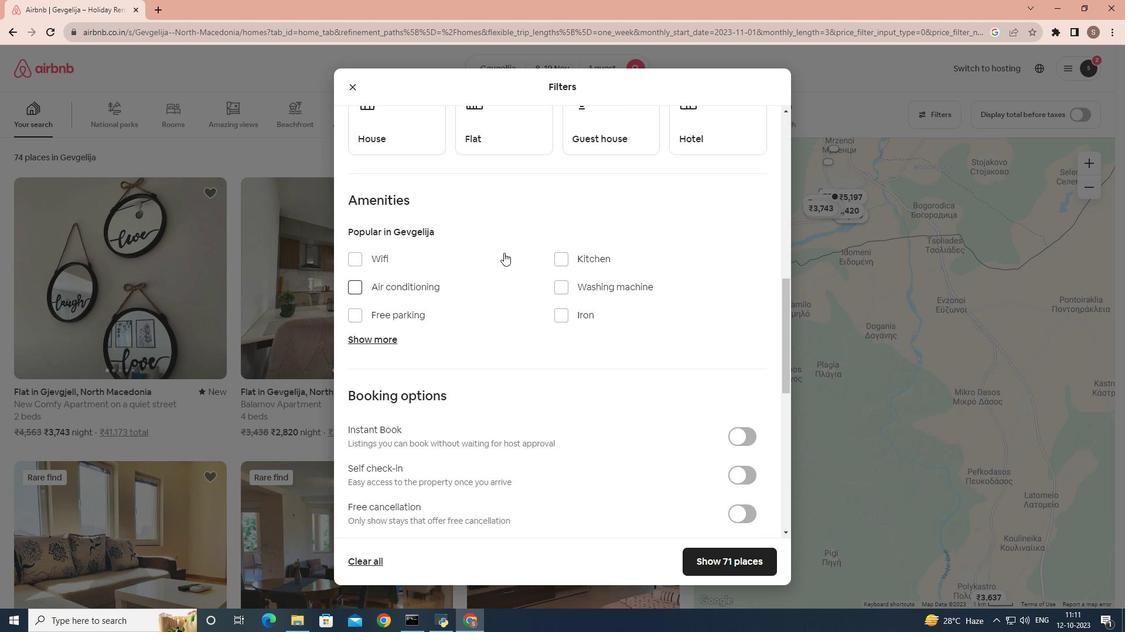 
Action: Mouse moved to (725, 206)
Screenshot: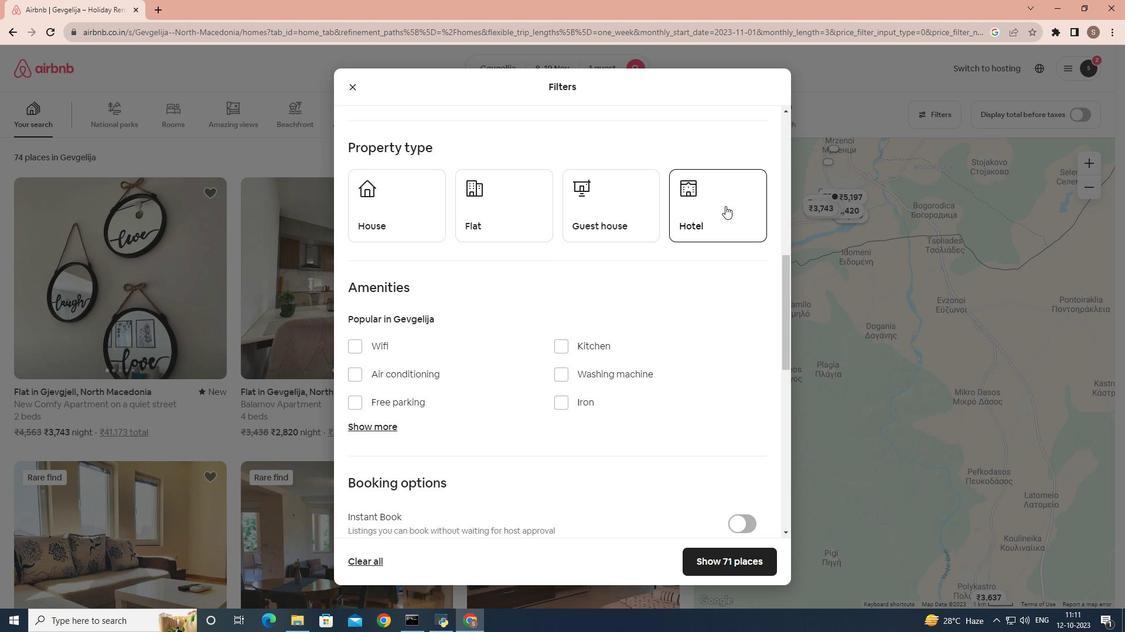 
Action: Mouse pressed left at (725, 206)
Screenshot: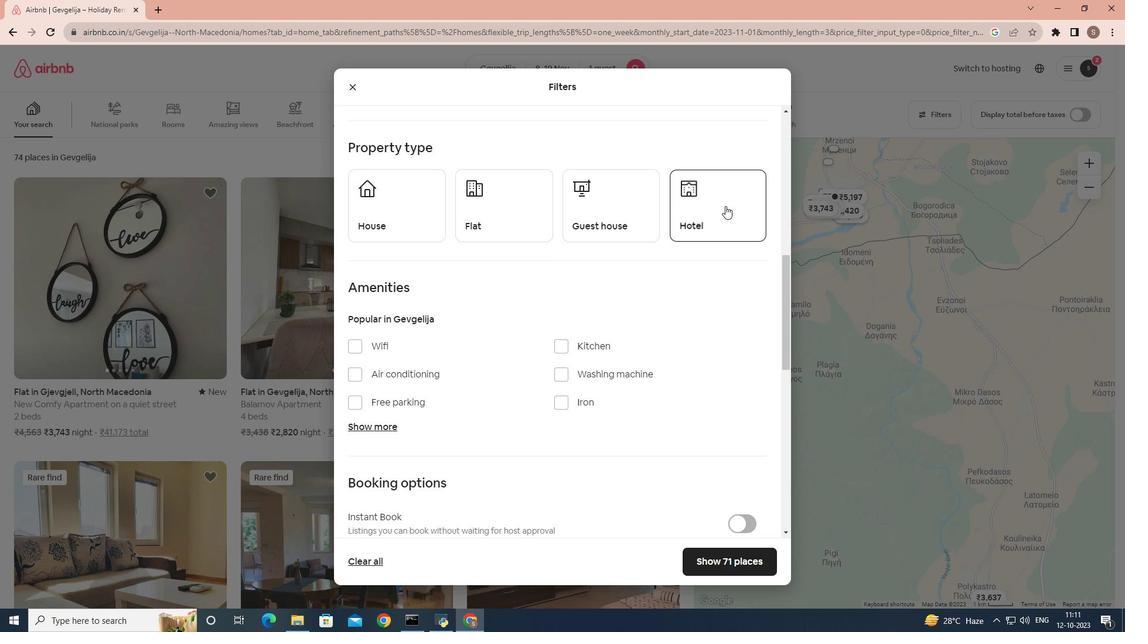 
Action: Mouse moved to (511, 306)
Screenshot: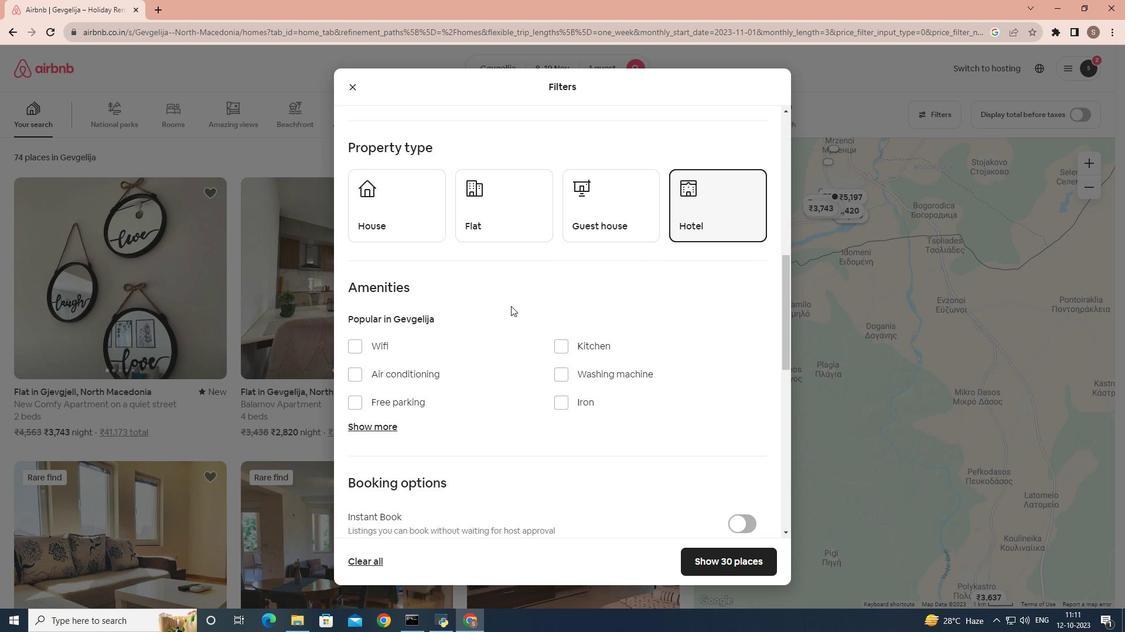 
Action: Mouse scrolled (511, 305) with delta (0, 0)
Screenshot: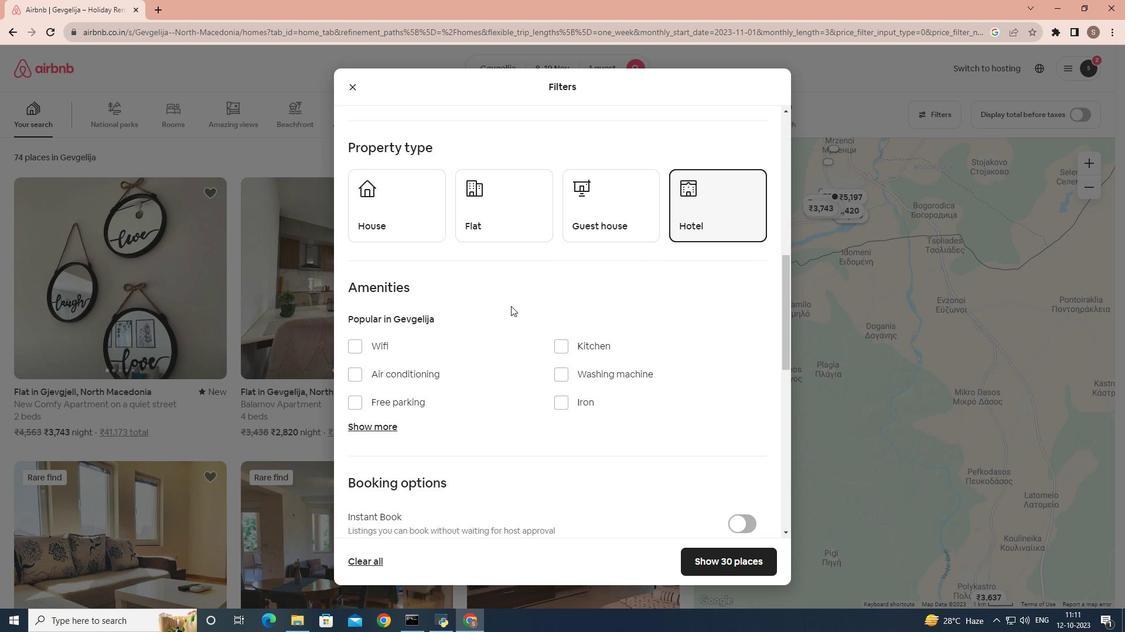 
Action: Mouse scrolled (511, 305) with delta (0, 0)
Screenshot: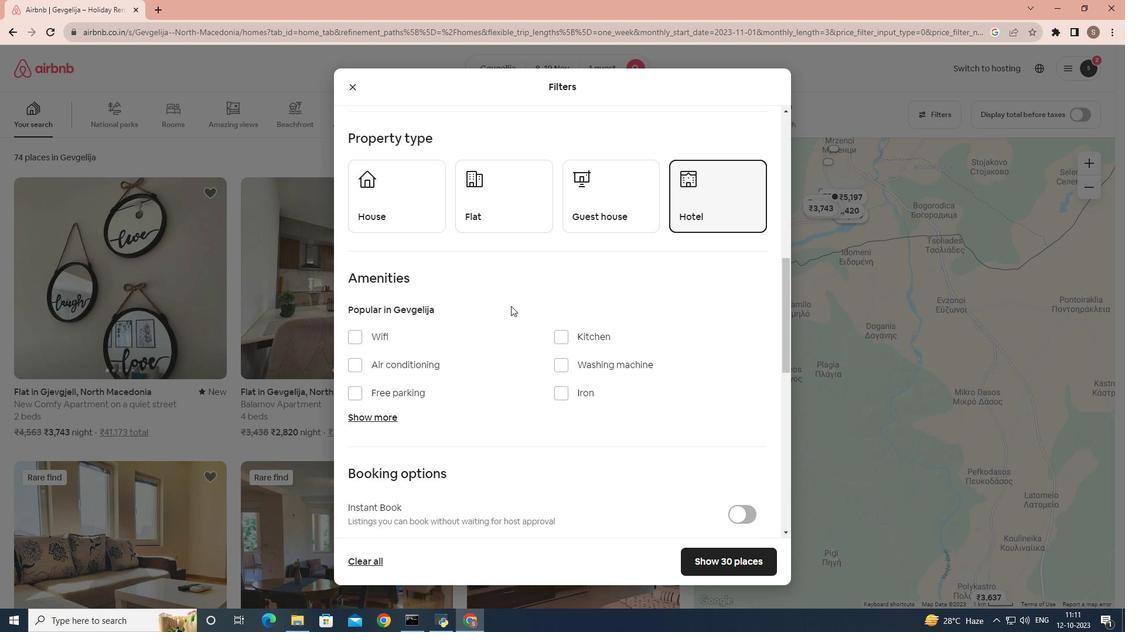 
Action: Mouse scrolled (511, 305) with delta (0, 0)
Screenshot: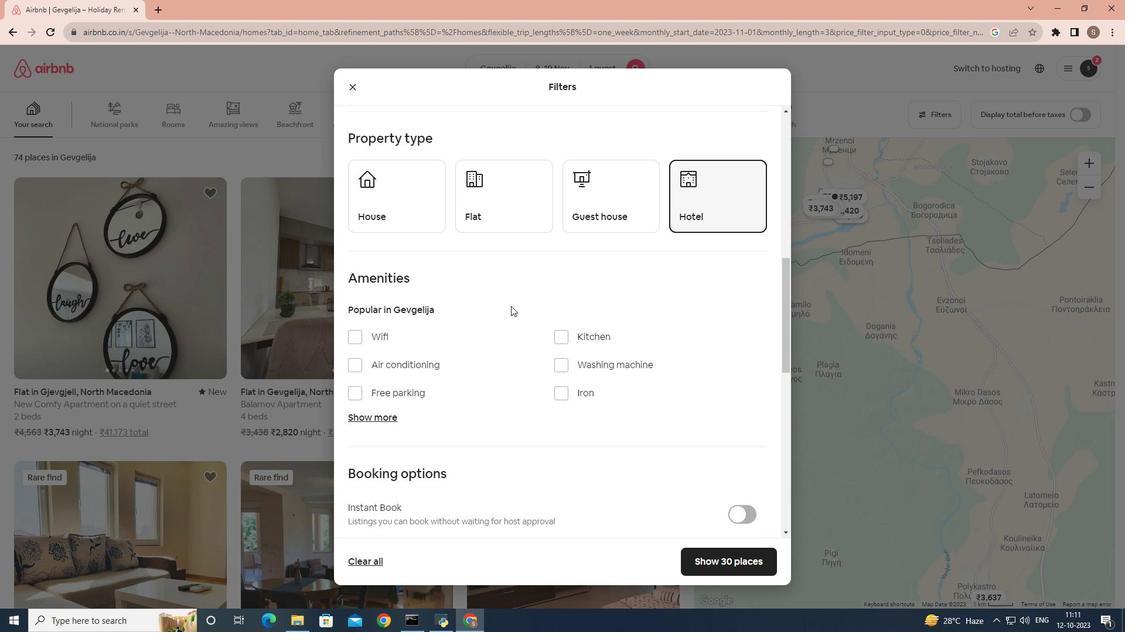 
Action: Mouse scrolled (511, 305) with delta (0, 0)
Screenshot: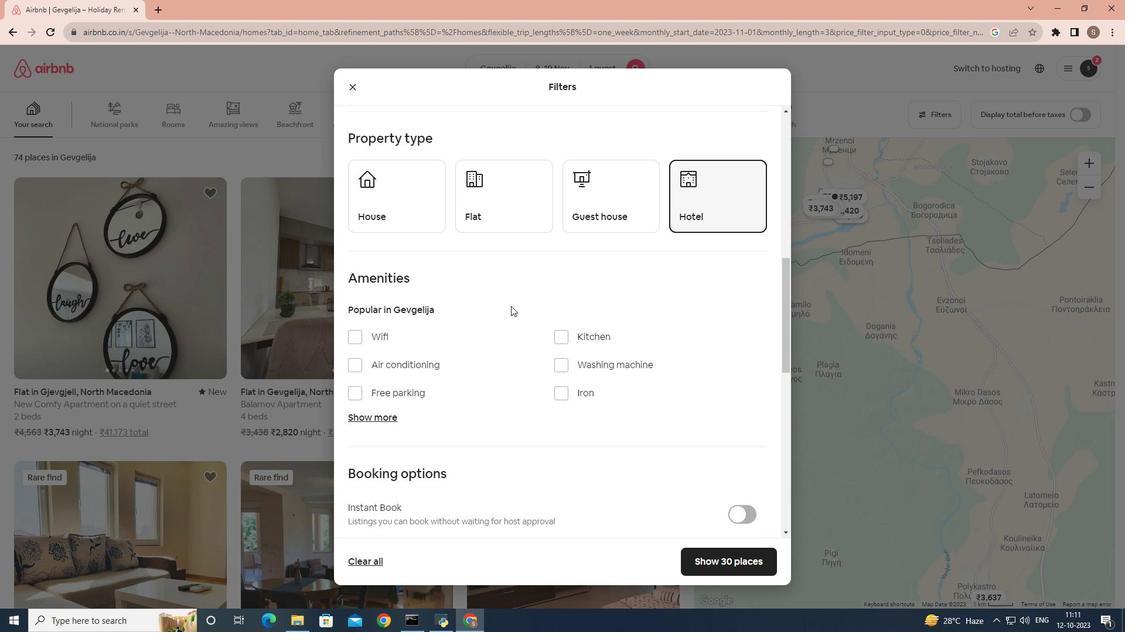 
Action: Mouse moved to (510, 299)
Screenshot: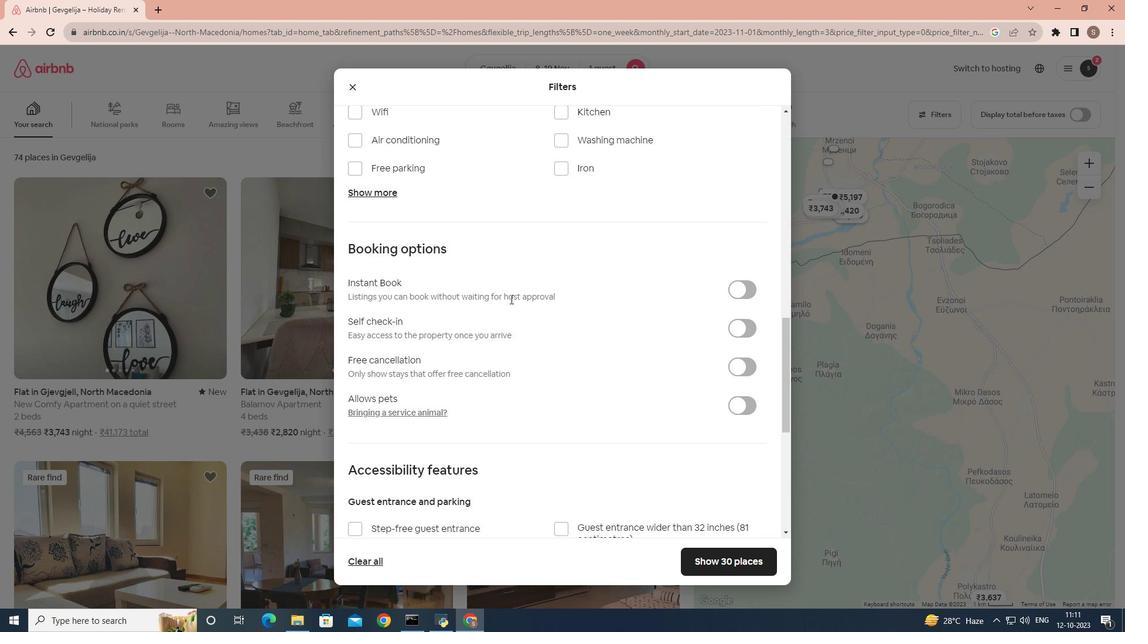 
Action: Mouse scrolled (510, 300) with delta (0, 0)
Screenshot: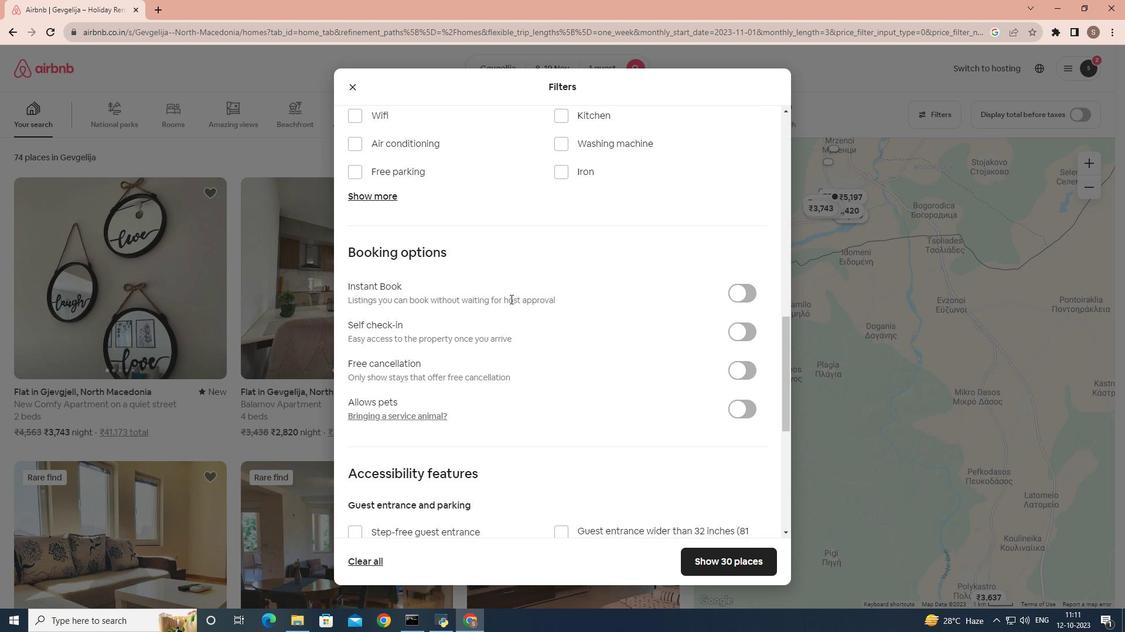 
Action: Mouse moved to (377, 253)
Screenshot: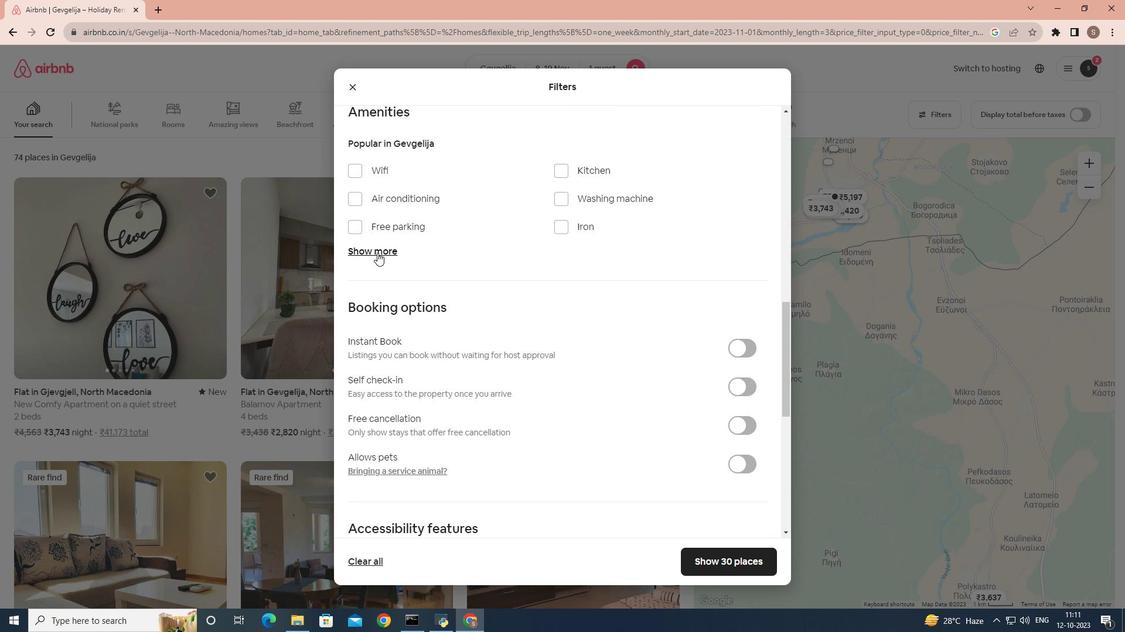 
Action: Mouse pressed left at (377, 253)
Screenshot: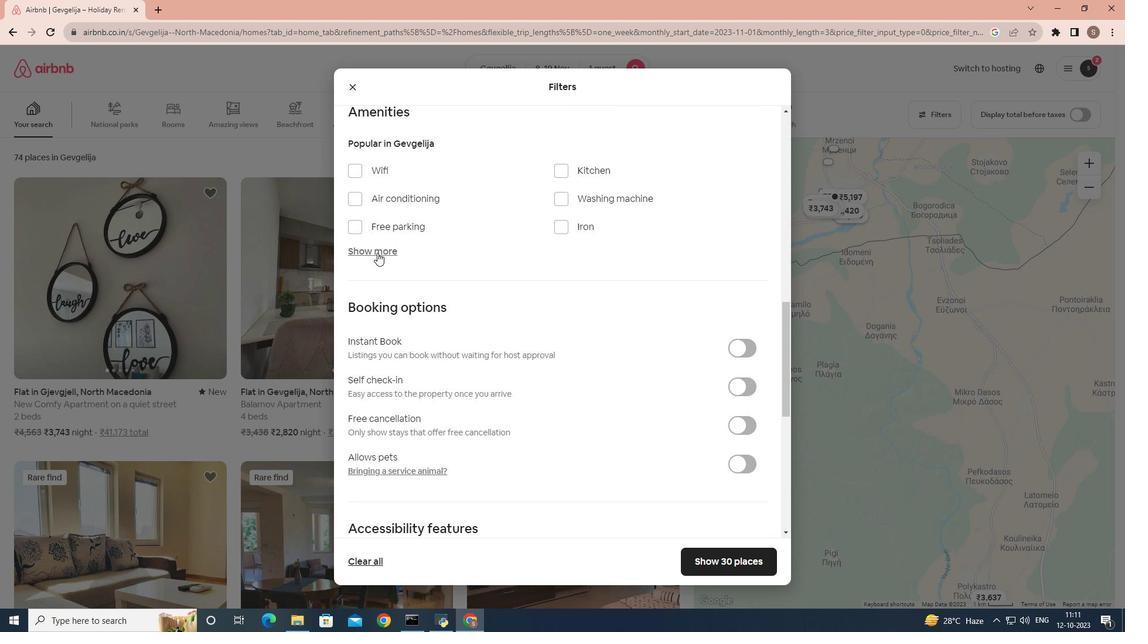 
Action: Mouse moved to (576, 201)
Screenshot: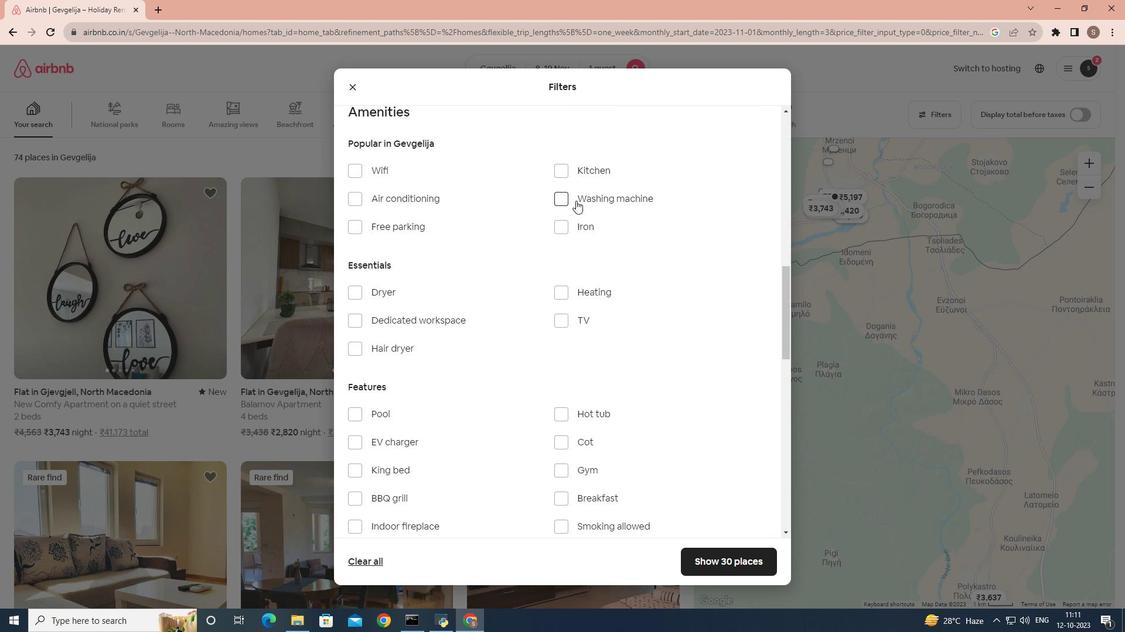
Action: Mouse pressed left at (576, 201)
Screenshot: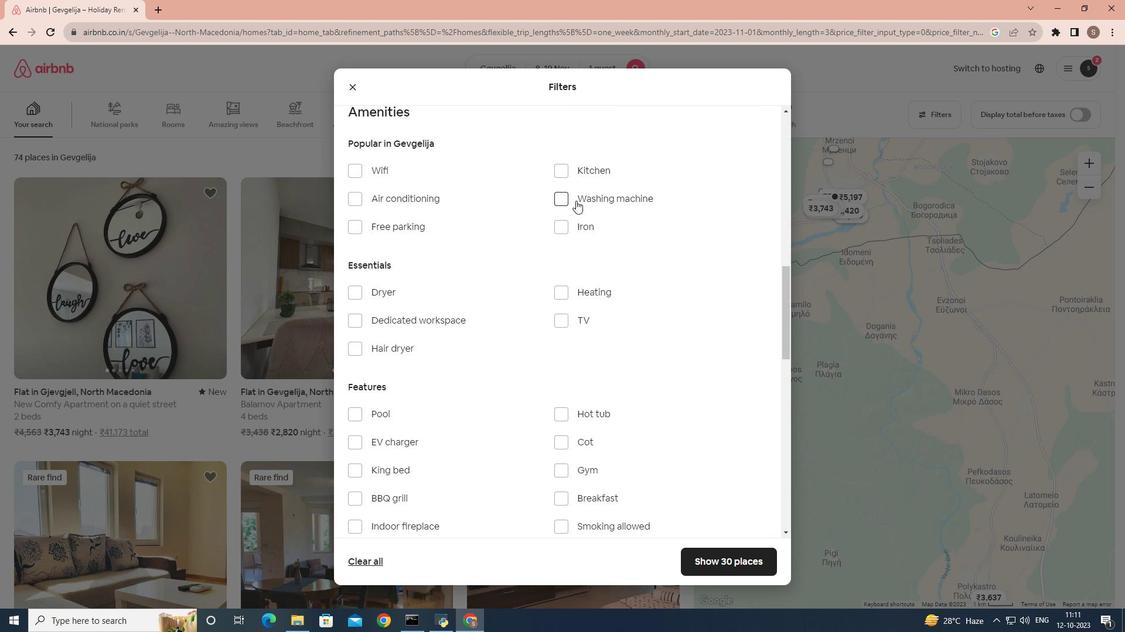 
Action: Mouse moved to (555, 226)
Screenshot: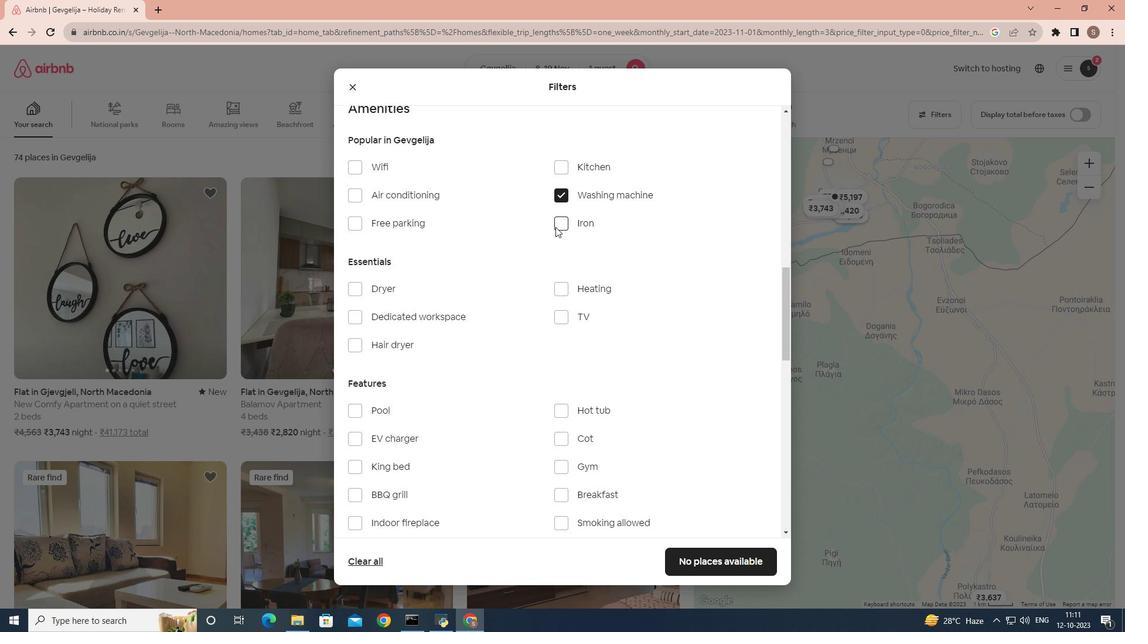 
Action: Mouse scrolled (555, 225) with delta (0, 0)
Screenshot: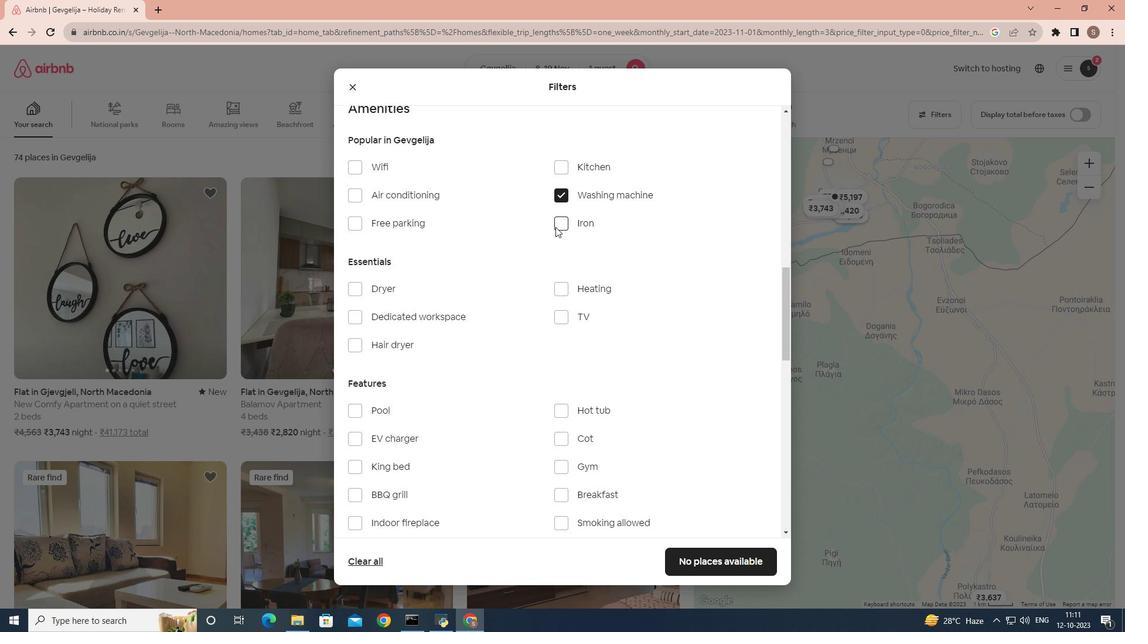 
Action: Mouse moved to (555, 227)
Screenshot: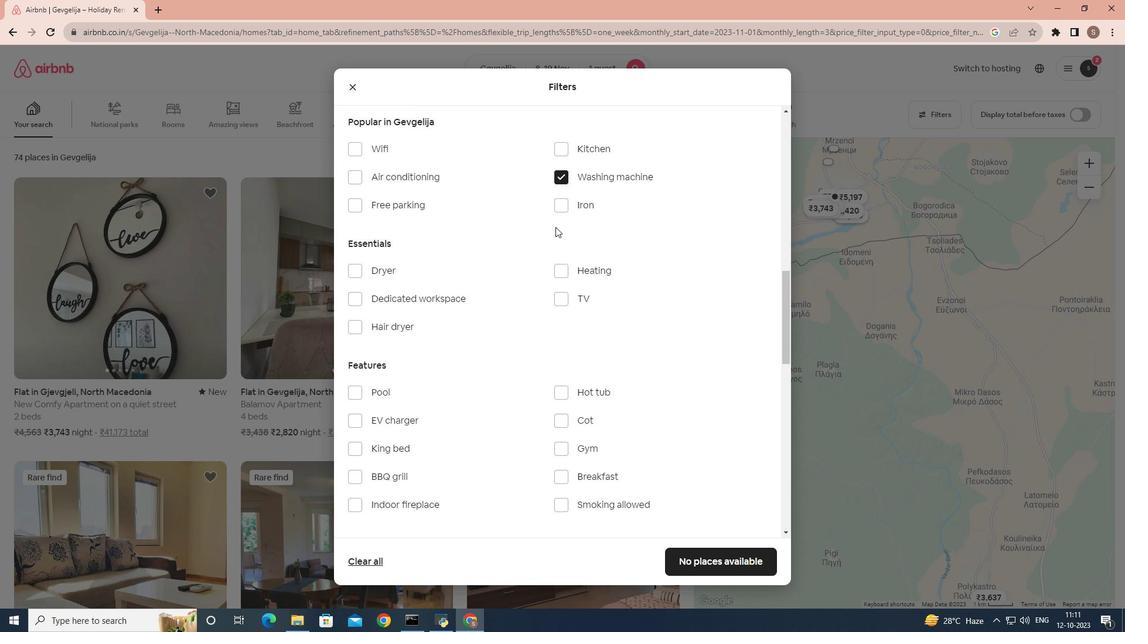 
Action: Mouse scrolled (555, 226) with delta (0, 0)
Screenshot: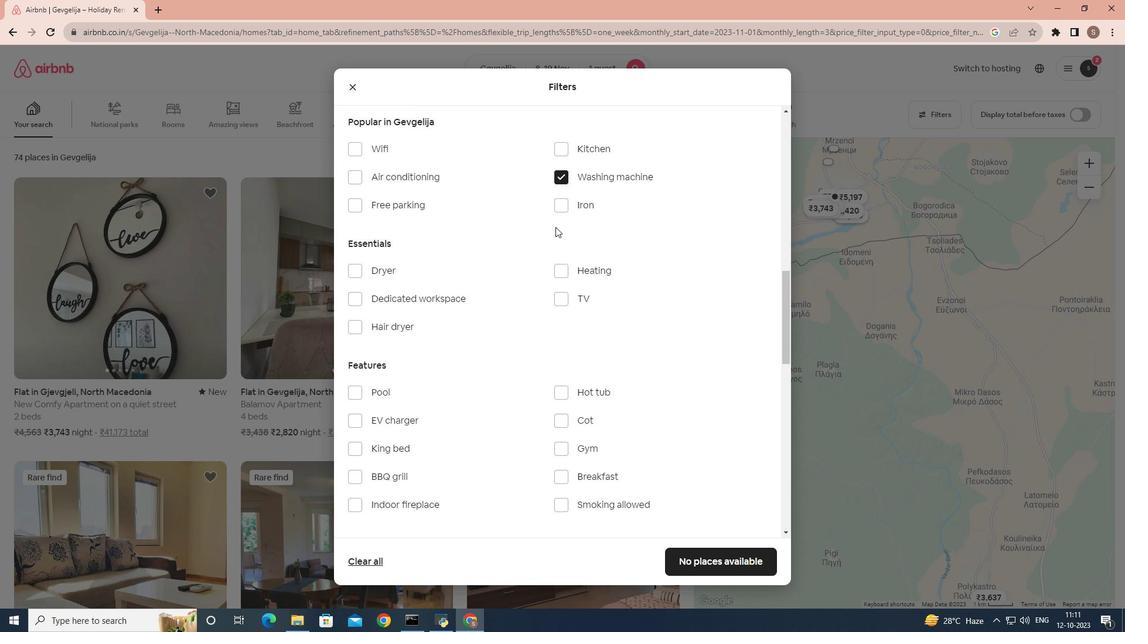 
Action: Mouse scrolled (555, 226) with delta (0, 0)
Screenshot: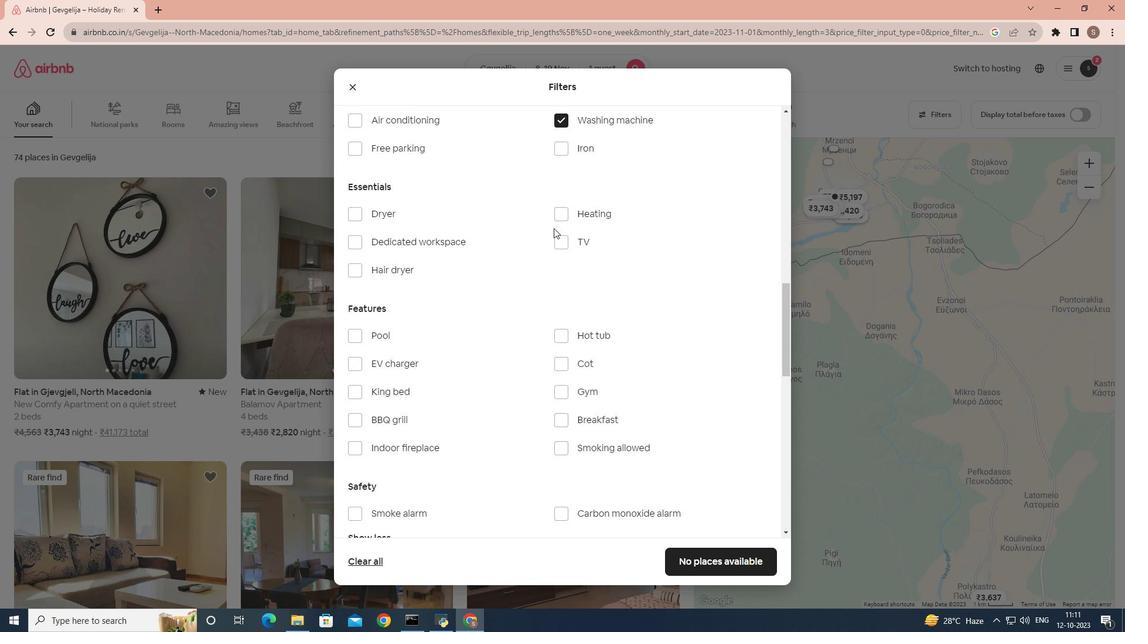 
Action: Mouse scrolled (555, 226) with delta (0, 0)
Screenshot: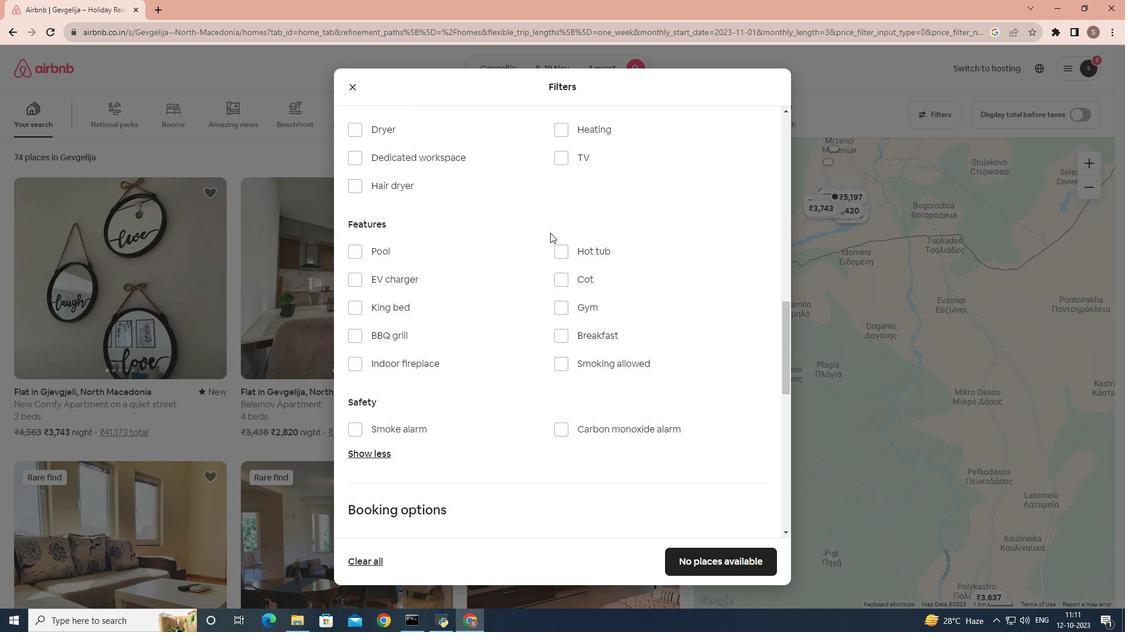 
Action: Mouse moved to (705, 564)
Screenshot: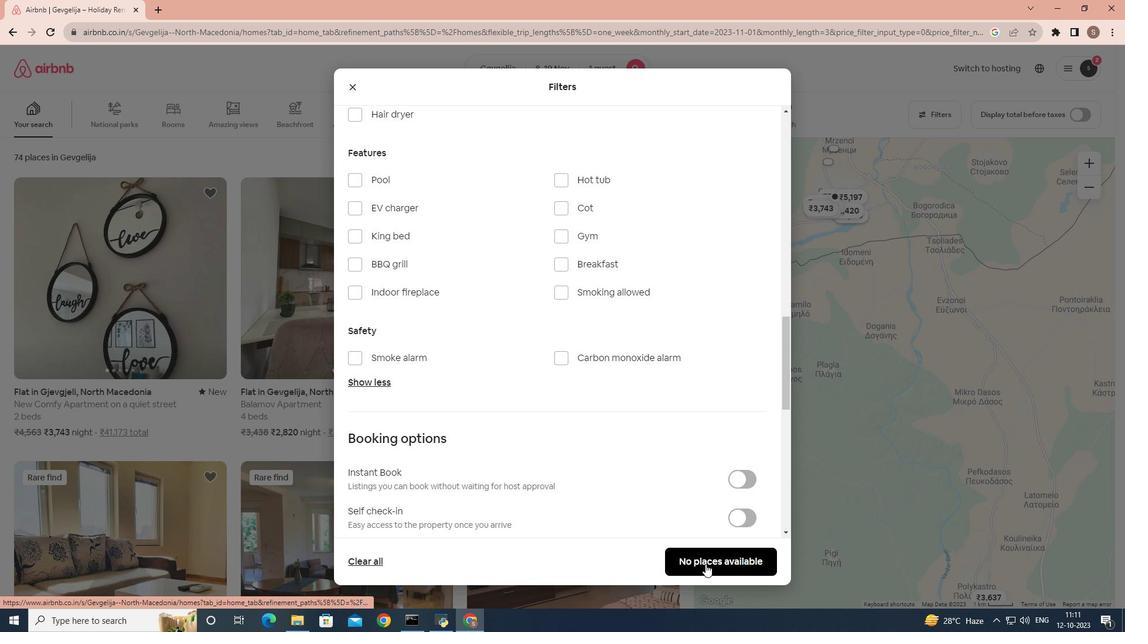 
Action: Mouse pressed left at (705, 564)
Screenshot: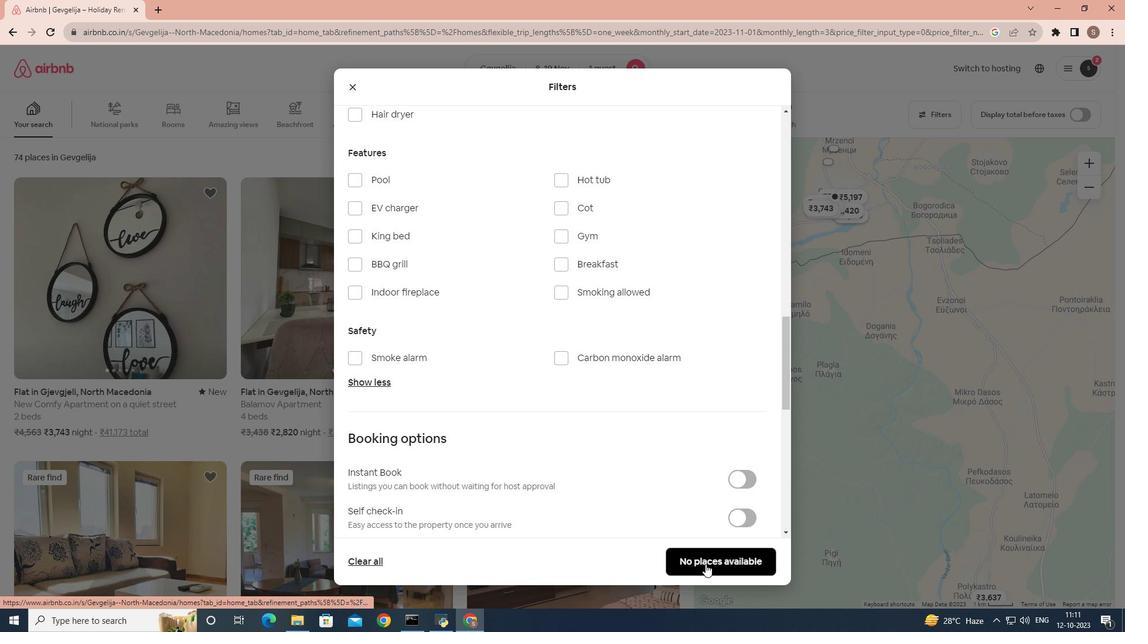 
